 Task: Find connections with filter location Salon-de-Provence with filter topic #linkedincoachwith filter profile language Spanish with filter current company Trimble Inc. with filter school FEROZE GANDHI INSTITUTE OF ENGG AND TECHNOLOGY , RAEBARELI with filter industry Engineering Services with filter service category Nonprofit Consulting with filter keywords title Women's Shelter Jobs
Action: Mouse moved to (269, 206)
Screenshot: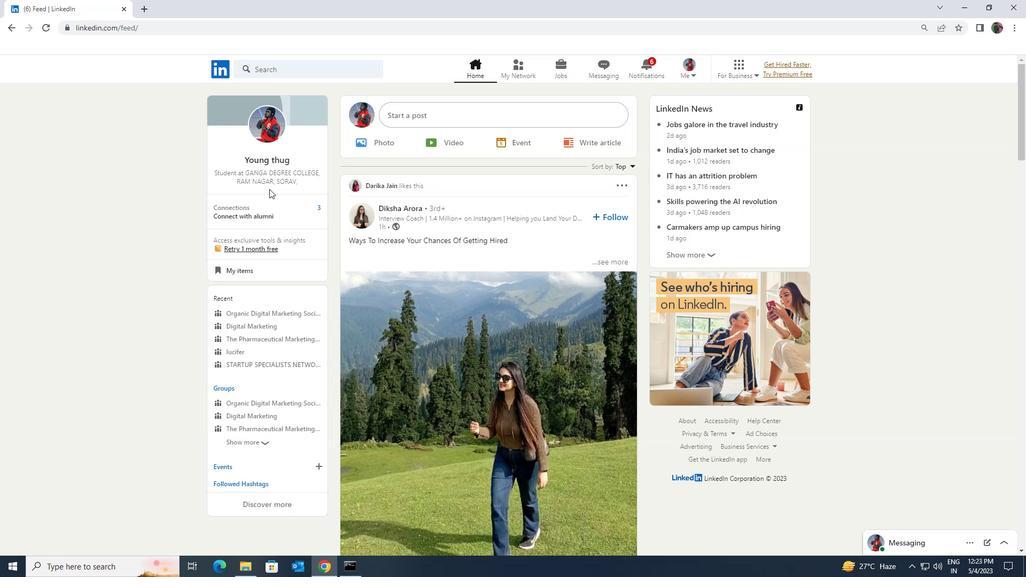 
Action: Mouse pressed left at (269, 206)
Screenshot: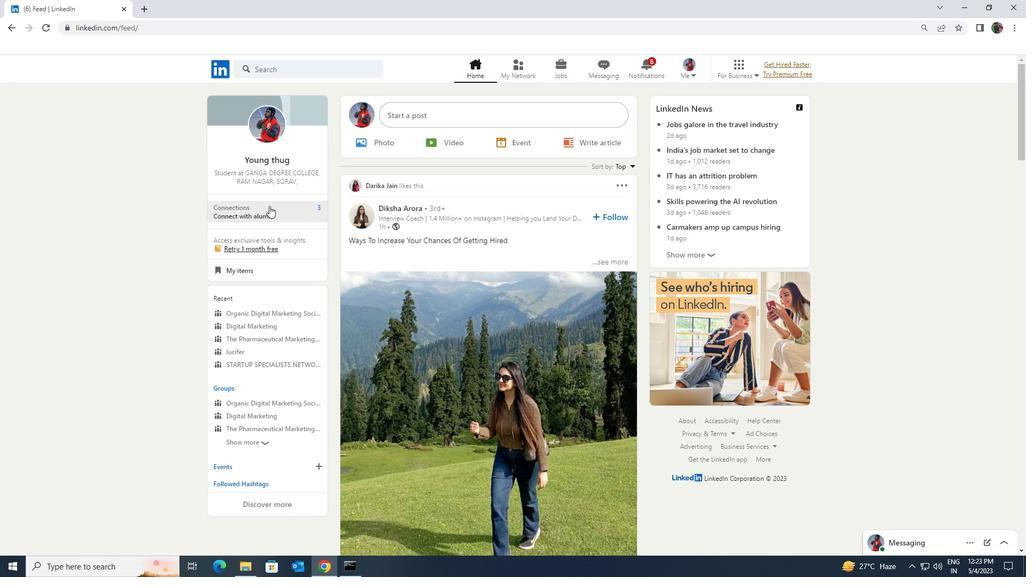 
Action: Mouse moved to (285, 127)
Screenshot: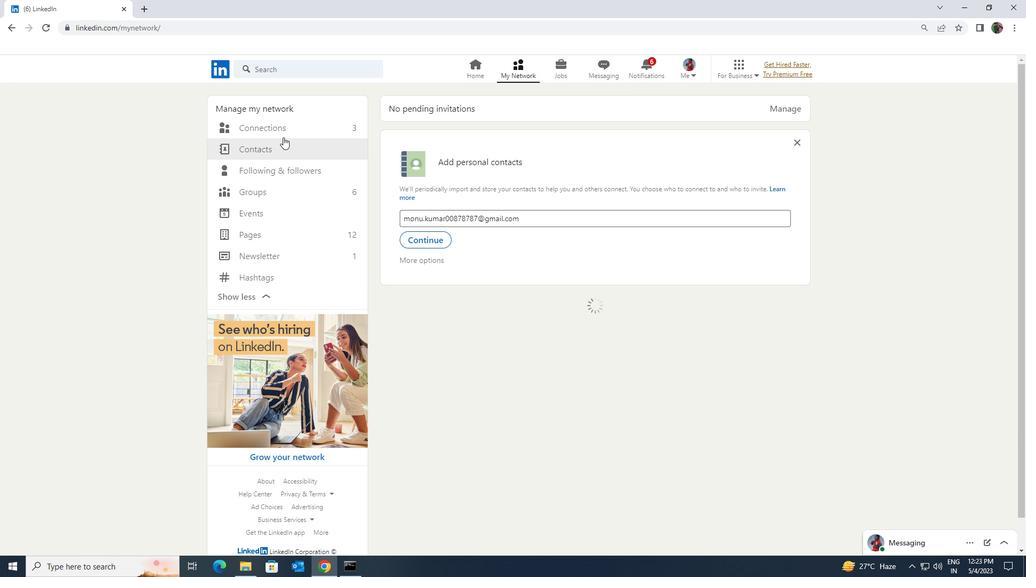
Action: Mouse pressed left at (285, 127)
Screenshot: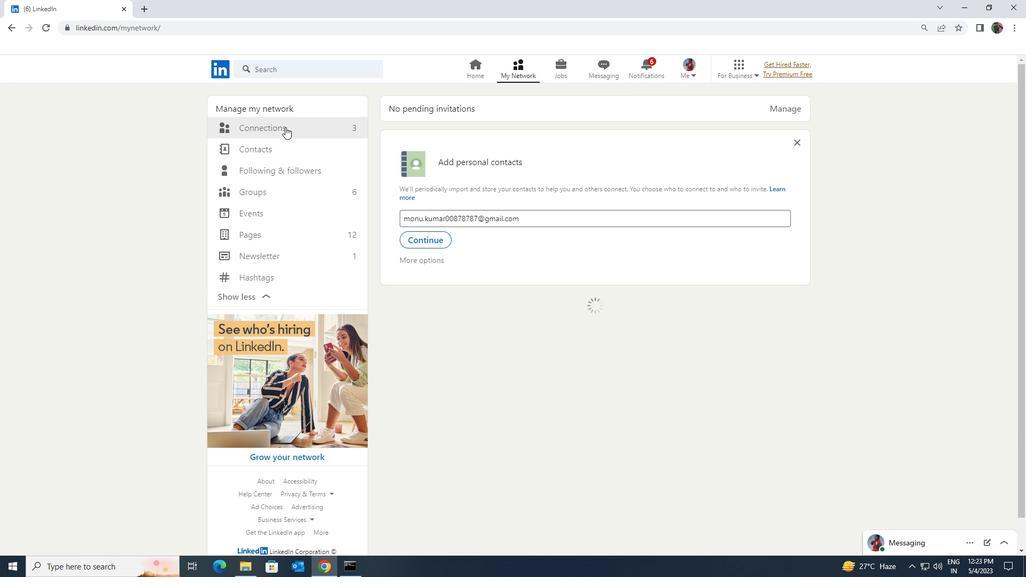 
Action: Mouse moved to (574, 129)
Screenshot: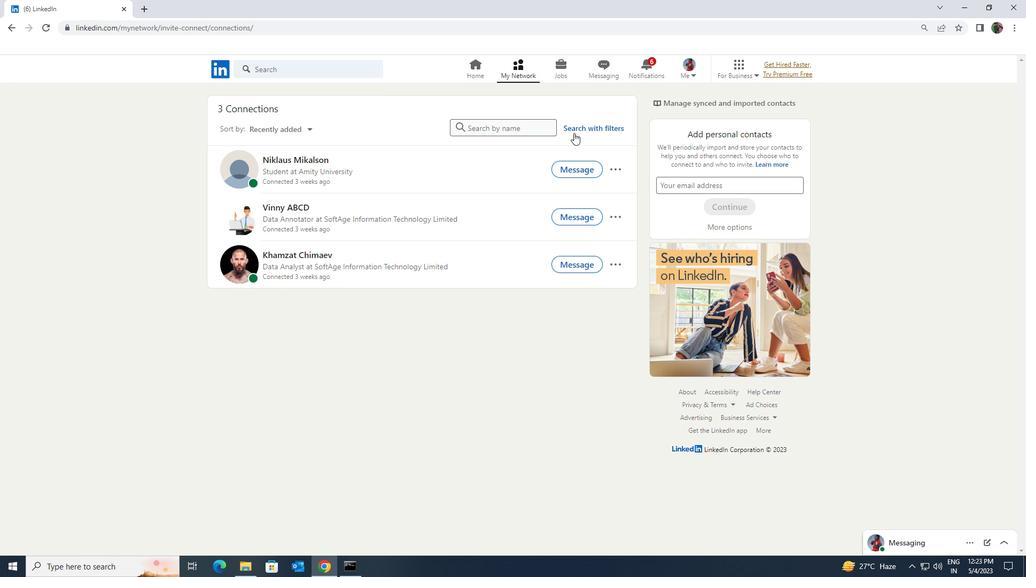 
Action: Mouse pressed left at (574, 129)
Screenshot: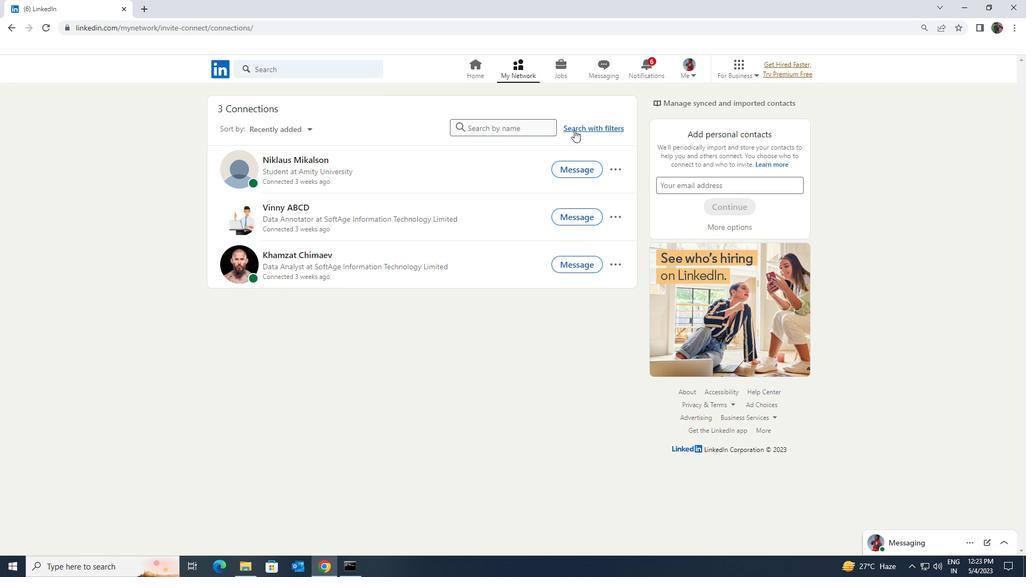 
Action: Mouse moved to (556, 99)
Screenshot: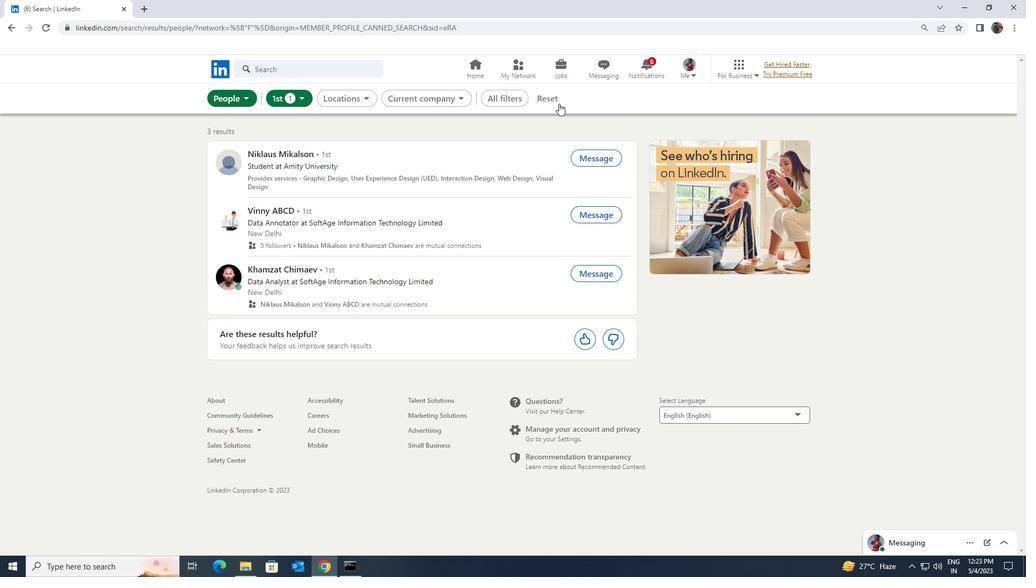 
Action: Mouse pressed left at (556, 99)
Screenshot: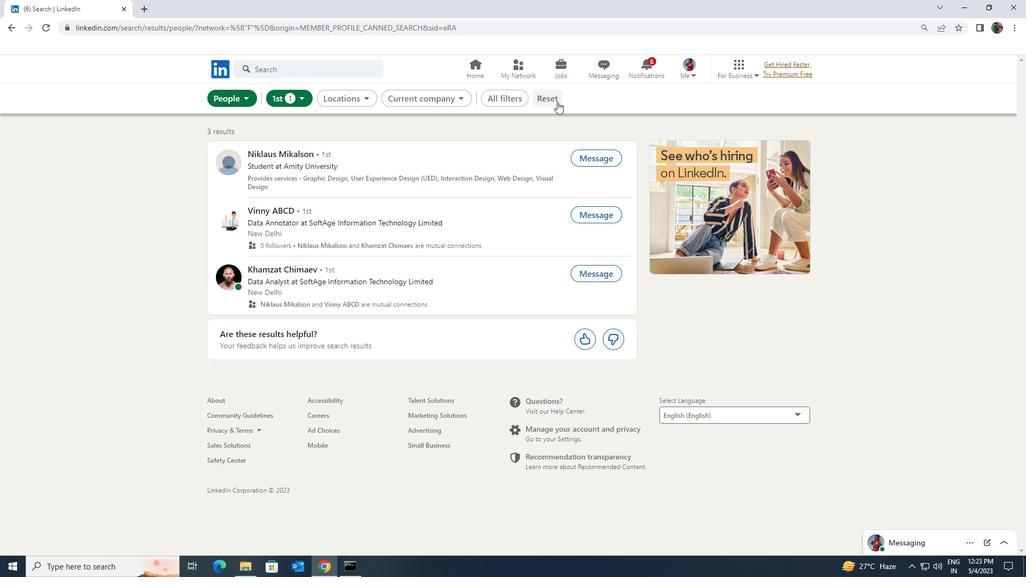 
Action: Mouse moved to (537, 98)
Screenshot: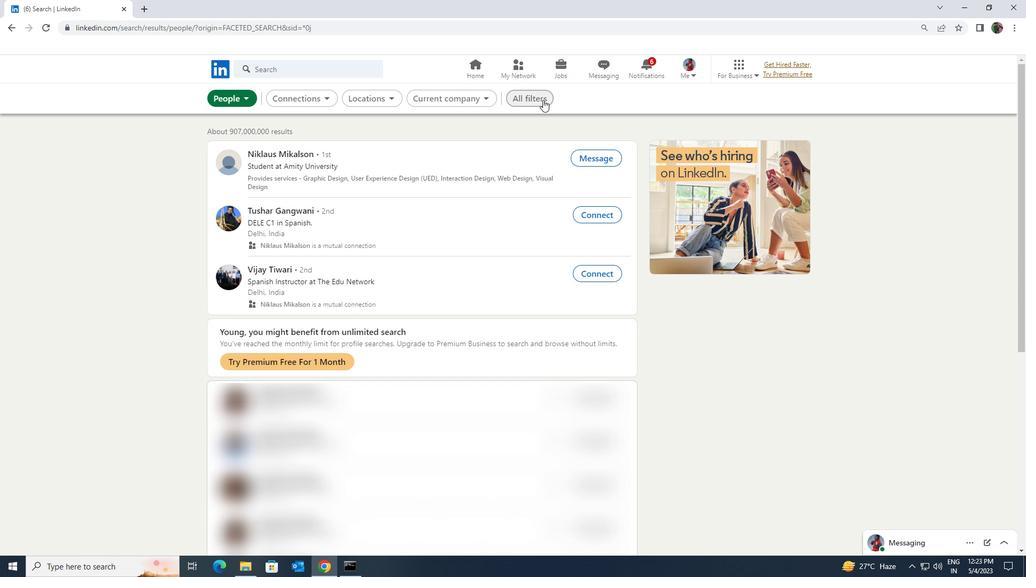 
Action: Mouse pressed left at (537, 98)
Screenshot: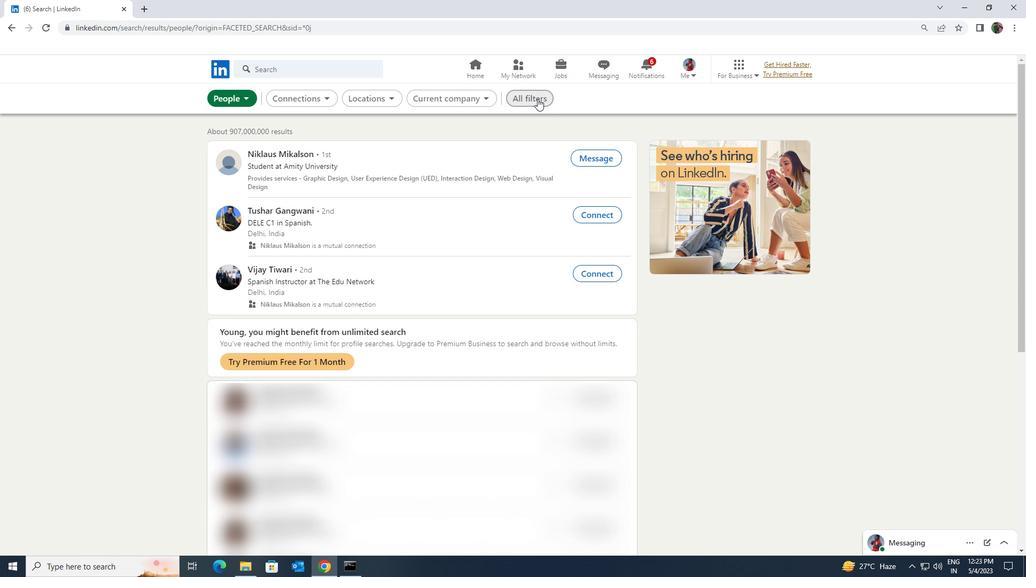 
Action: Mouse moved to (915, 419)
Screenshot: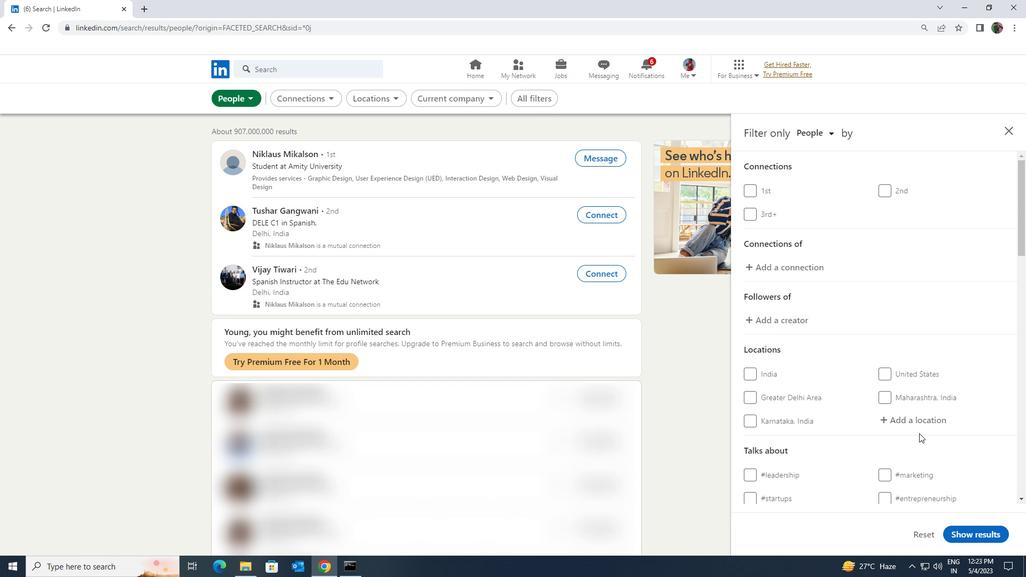 
Action: Mouse pressed left at (915, 419)
Screenshot: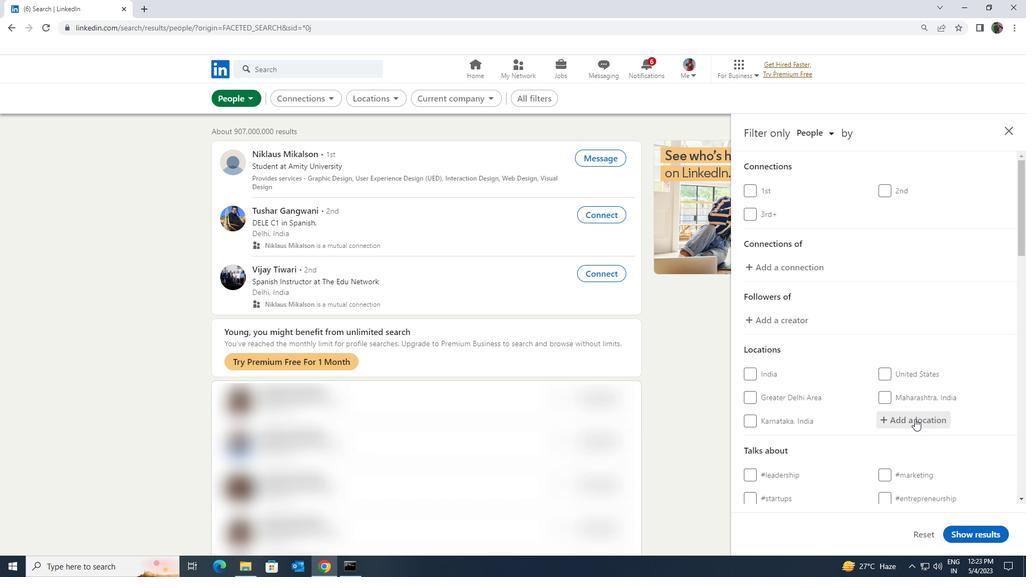 
Action: Key pressed <Key.shift><Key.shift><Key.shift><Key.shift>SALON<Key.space><Key.shift>DE
Screenshot: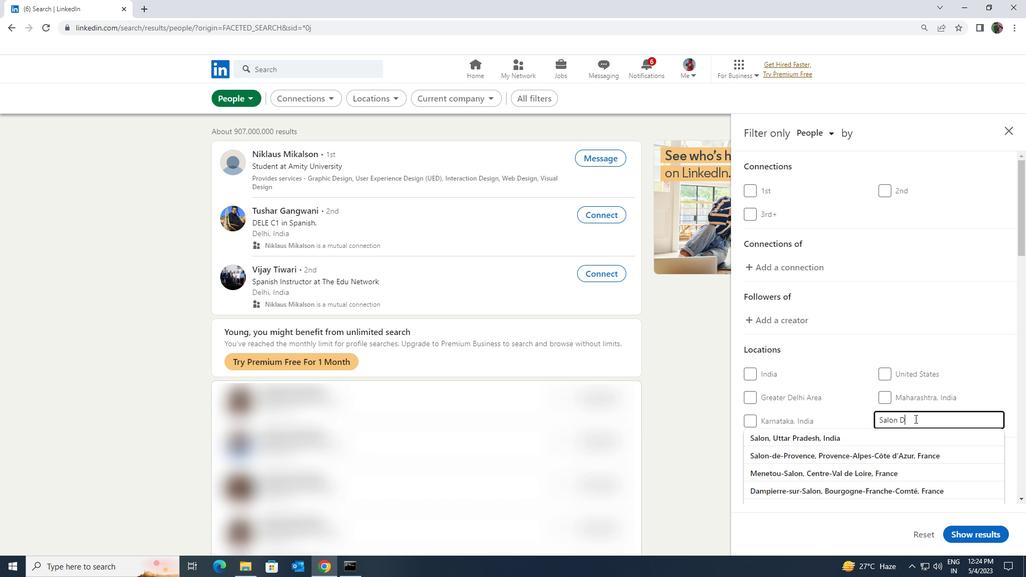 
Action: Mouse moved to (921, 432)
Screenshot: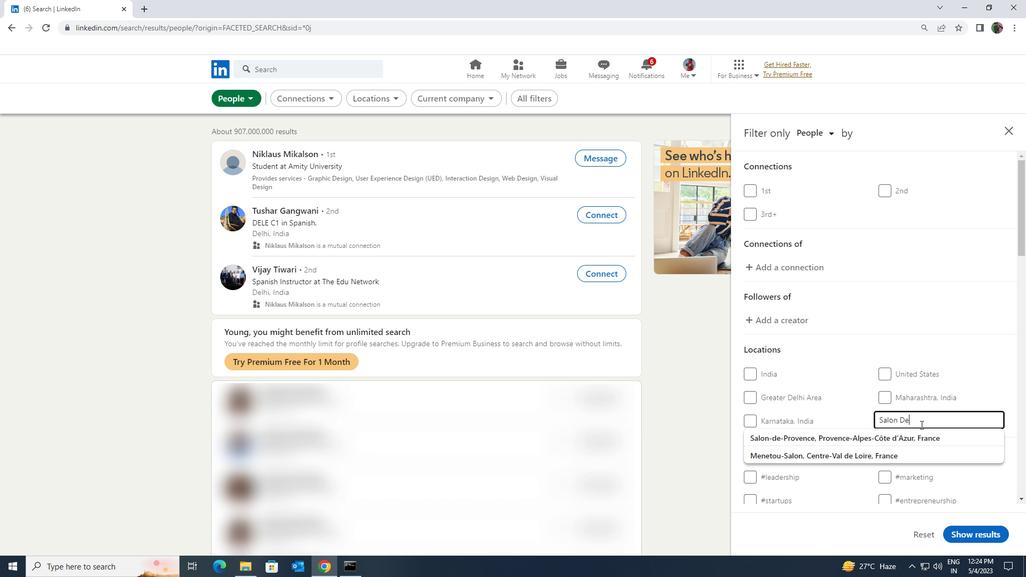 
Action: Mouse pressed left at (921, 432)
Screenshot: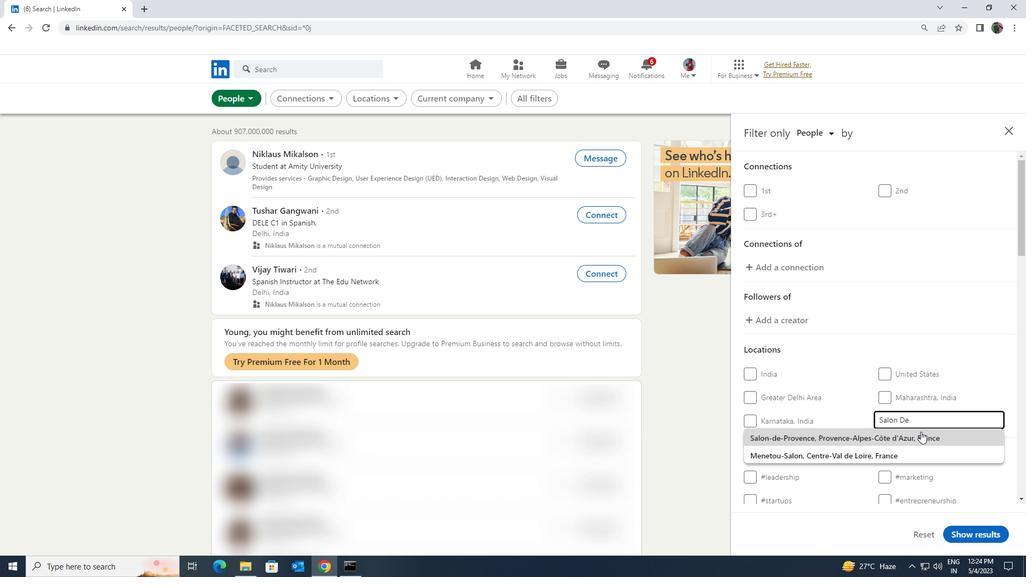 
Action: Mouse scrolled (921, 431) with delta (0, 0)
Screenshot: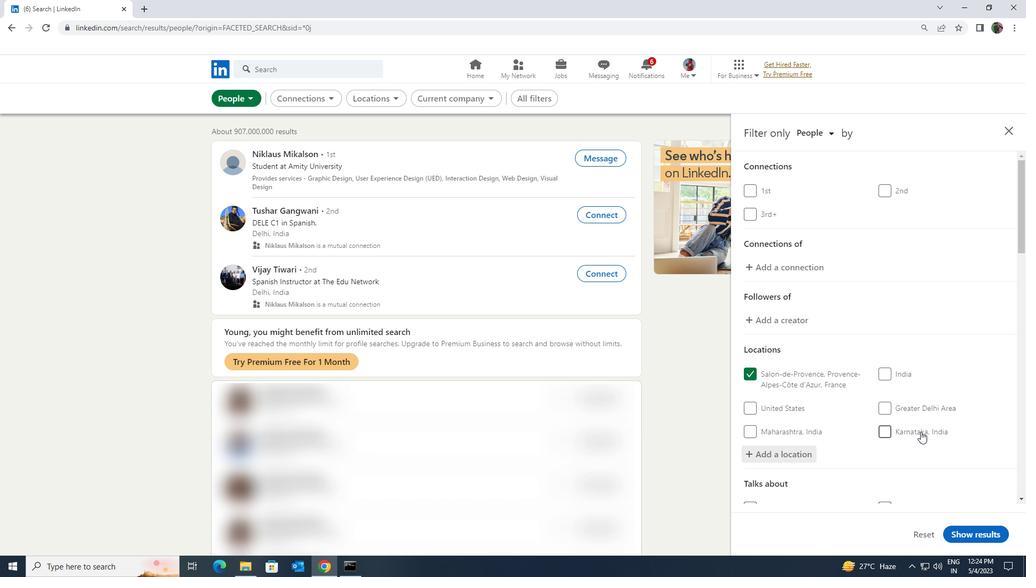 
Action: Mouse scrolled (921, 431) with delta (0, 0)
Screenshot: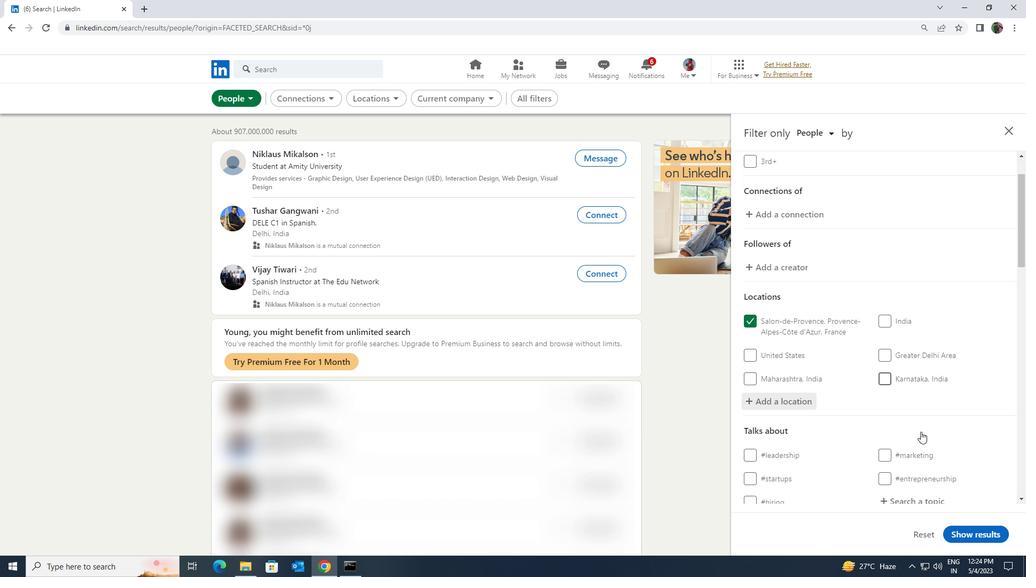 
Action: Mouse moved to (920, 449)
Screenshot: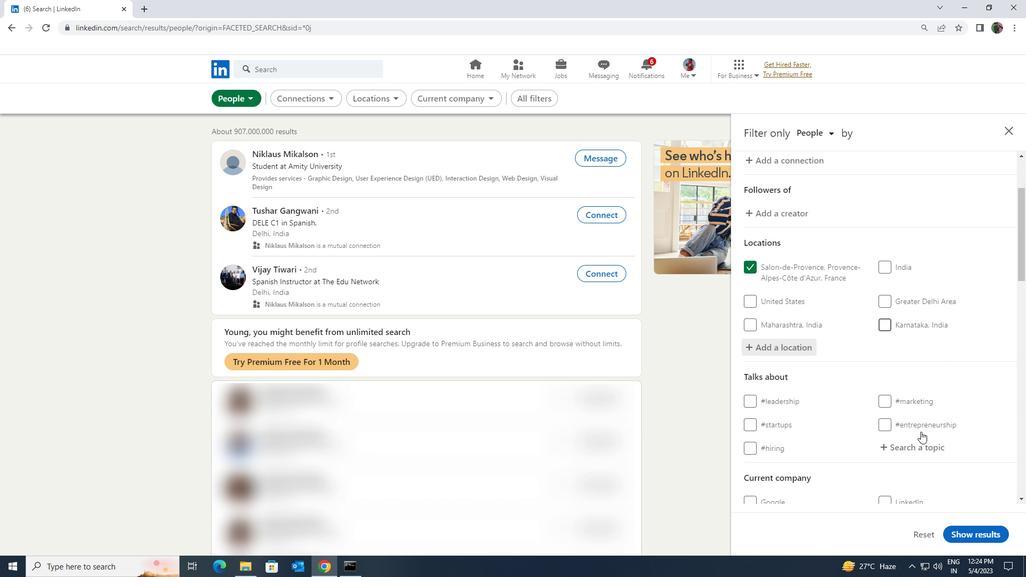 
Action: Mouse pressed left at (920, 449)
Screenshot: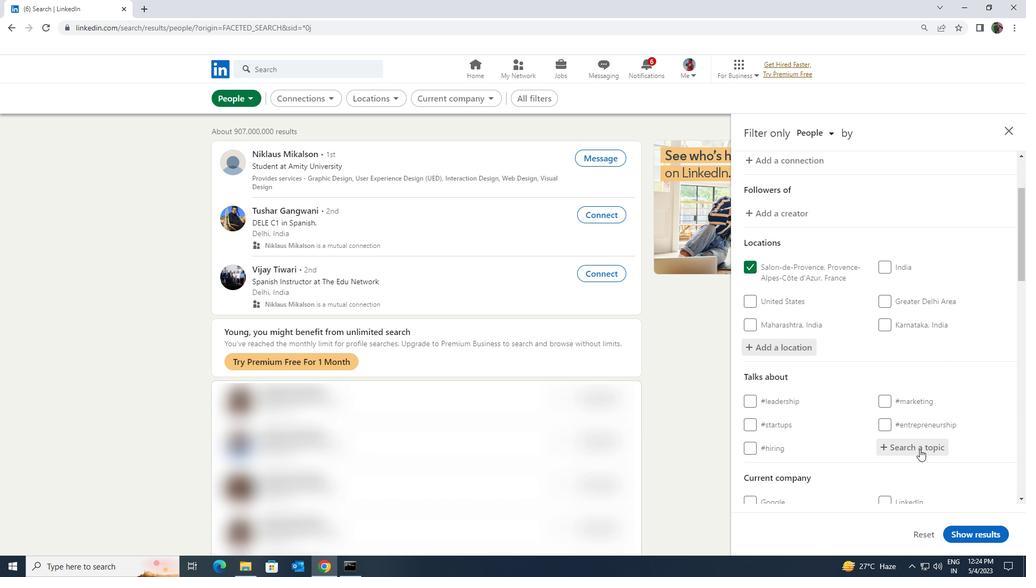 
Action: Mouse moved to (915, 452)
Screenshot: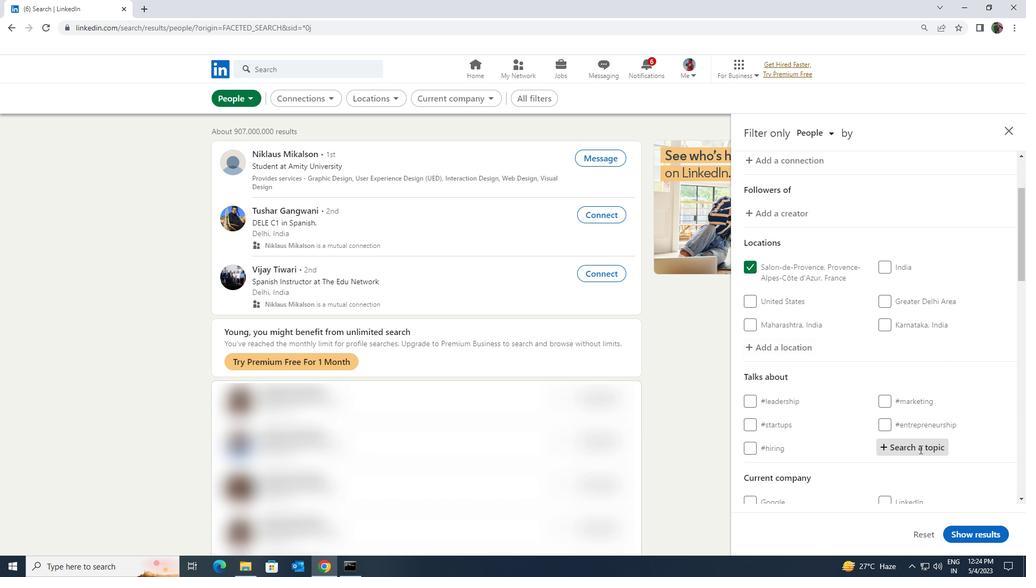 
Action: Key pressed <Key.shift><Key.shift>LINKEDINCOAC
Screenshot: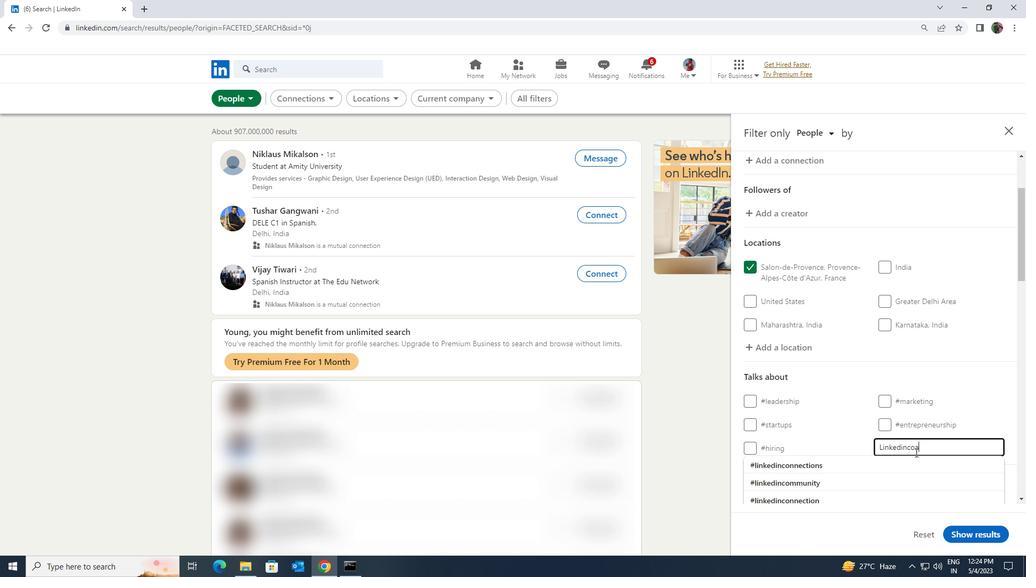 
Action: Mouse moved to (914, 457)
Screenshot: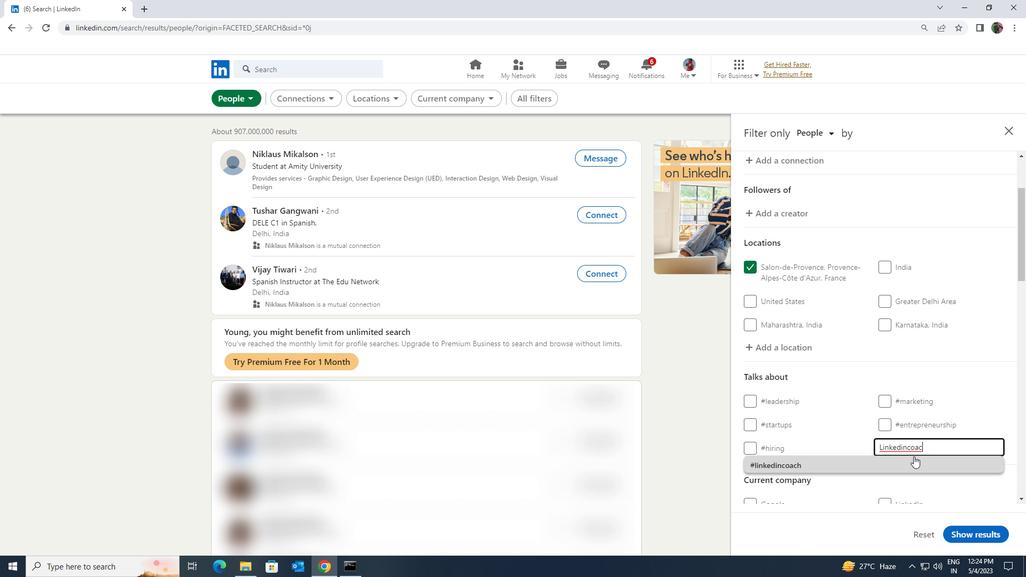 
Action: Mouse pressed left at (914, 457)
Screenshot: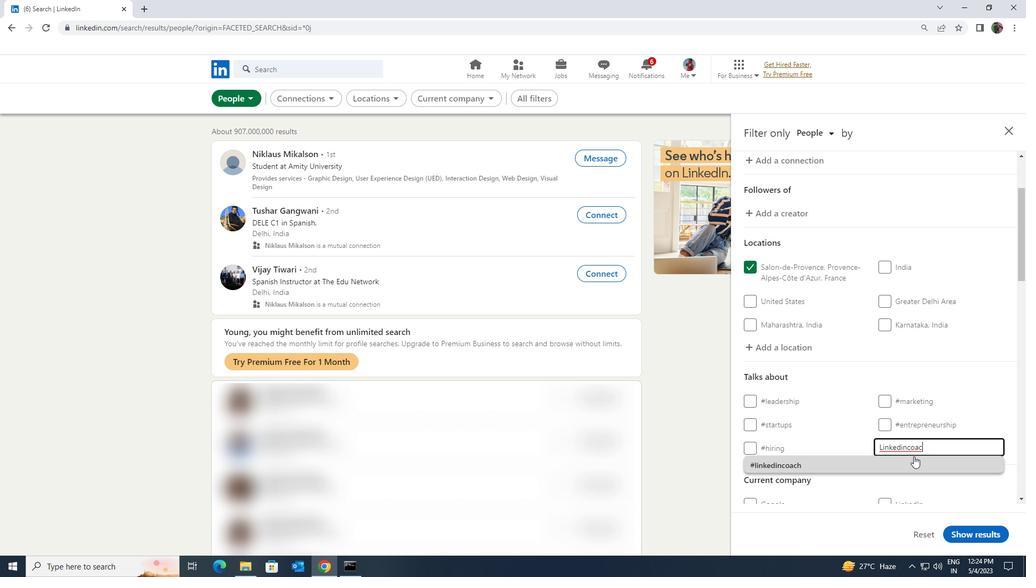 
Action: Mouse scrolled (914, 457) with delta (0, 0)
Screenshot: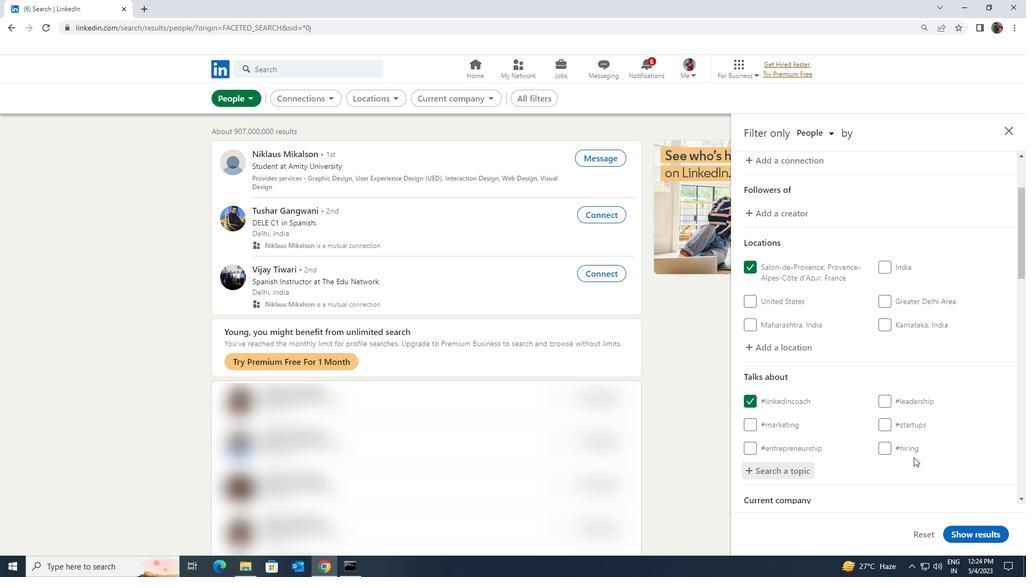 
Action: Mouse moved to (911, 457)
Screenshot: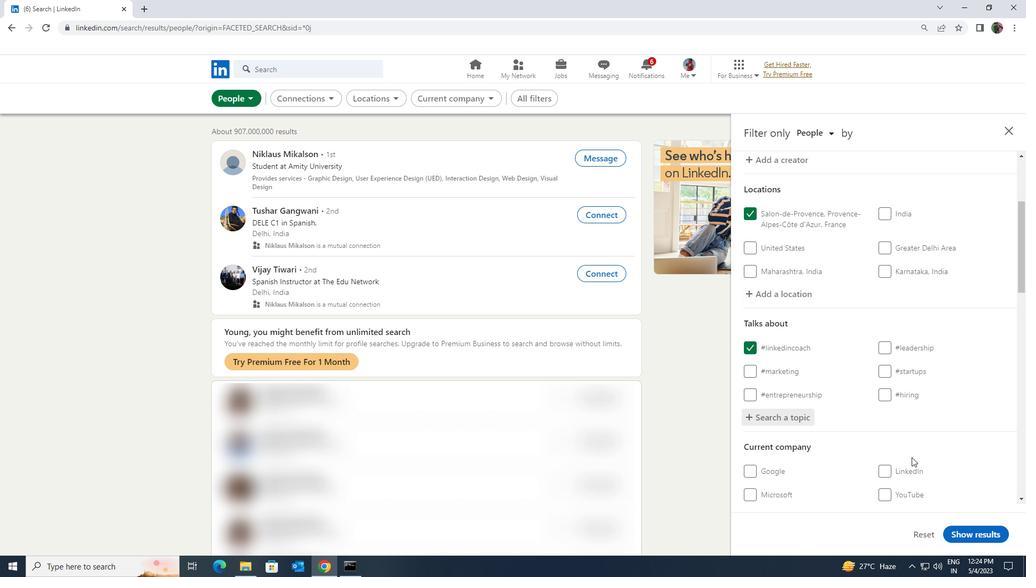 
Action: Mouse scrolled (911, 457) with delta (0, 0)
Screenshot: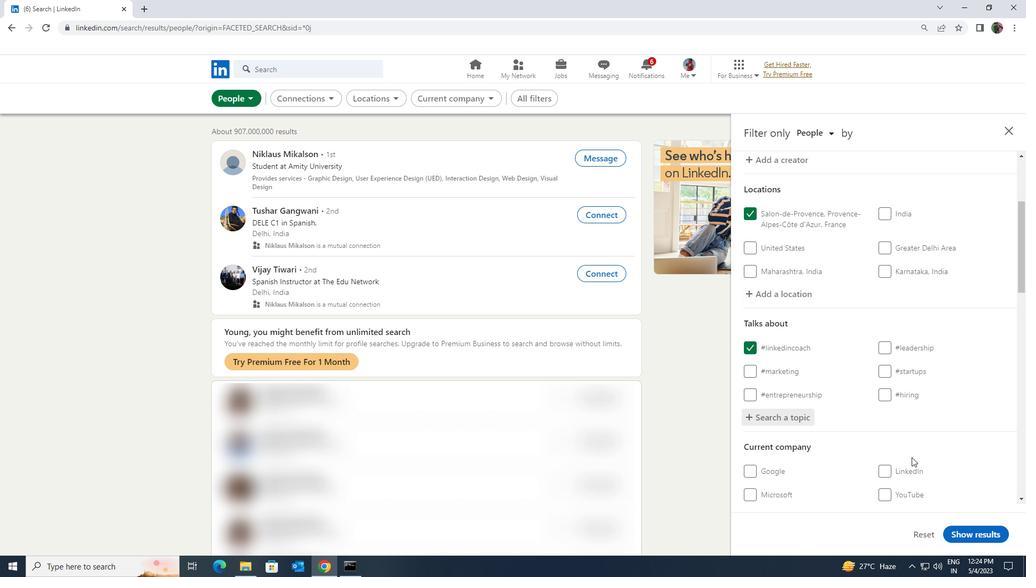 
Action: Mouse moved to (909, 458)
Screenshot: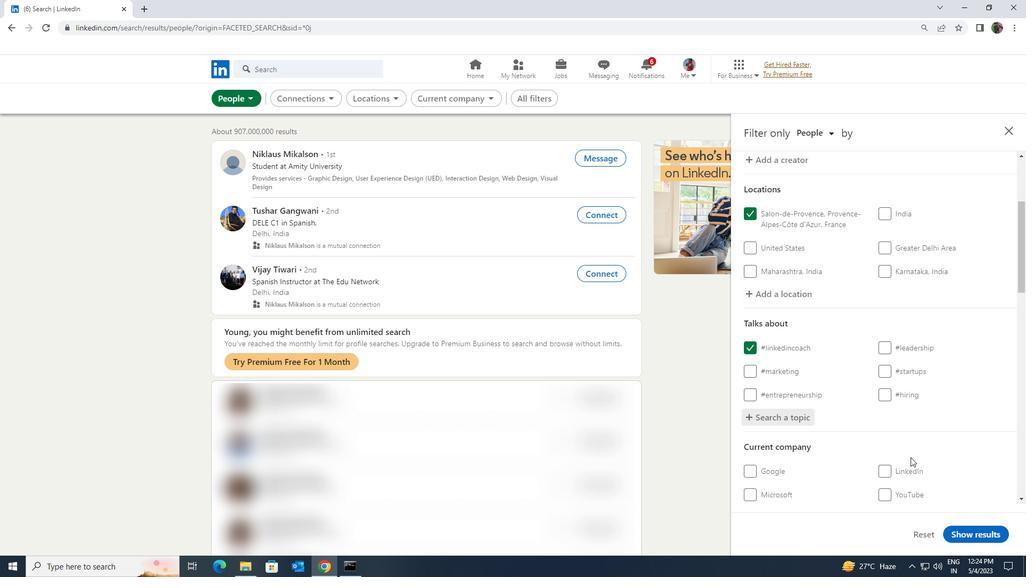 
Action: Mouse scrolled (909, 458) with delta (0, 0)
Screenshot: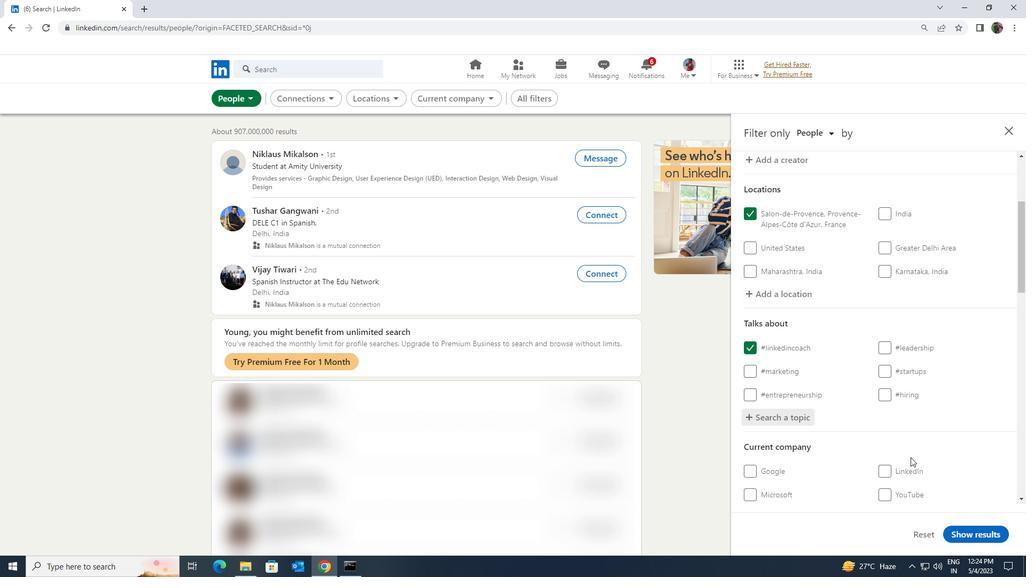 
Action: Mouse moved to (908, 460)
Screenshot: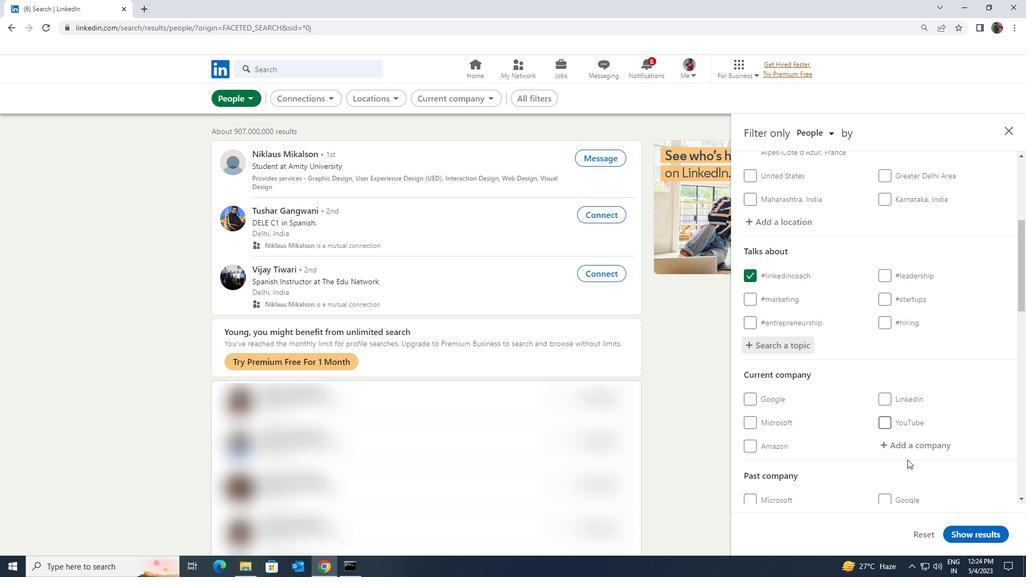 
Action: Mouse scrolled (908, 459) with delta (0, 0)
Screenshot: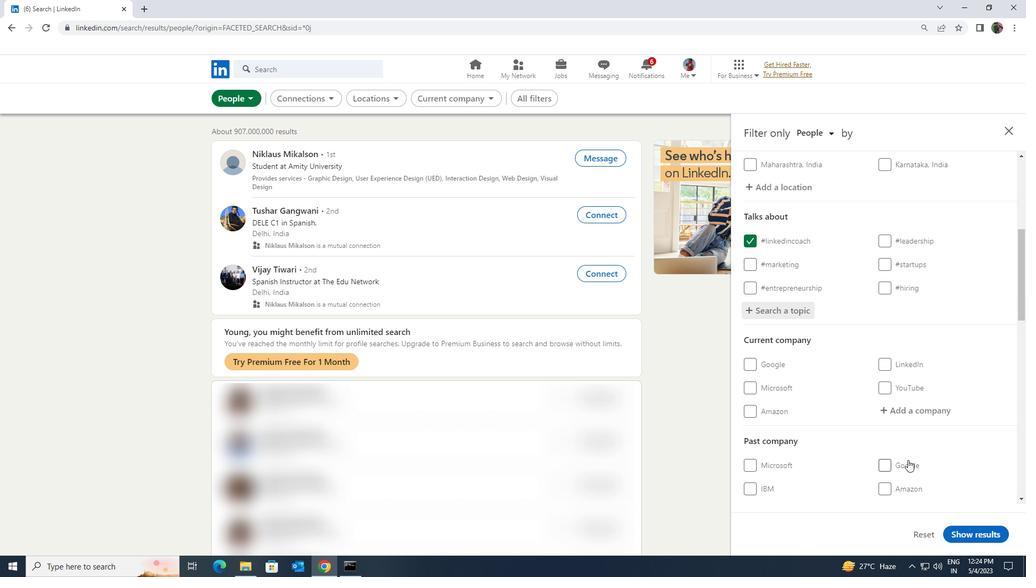 
Action: Mouse scrolled (908, 459) with delta (0, 0)
Screenshot: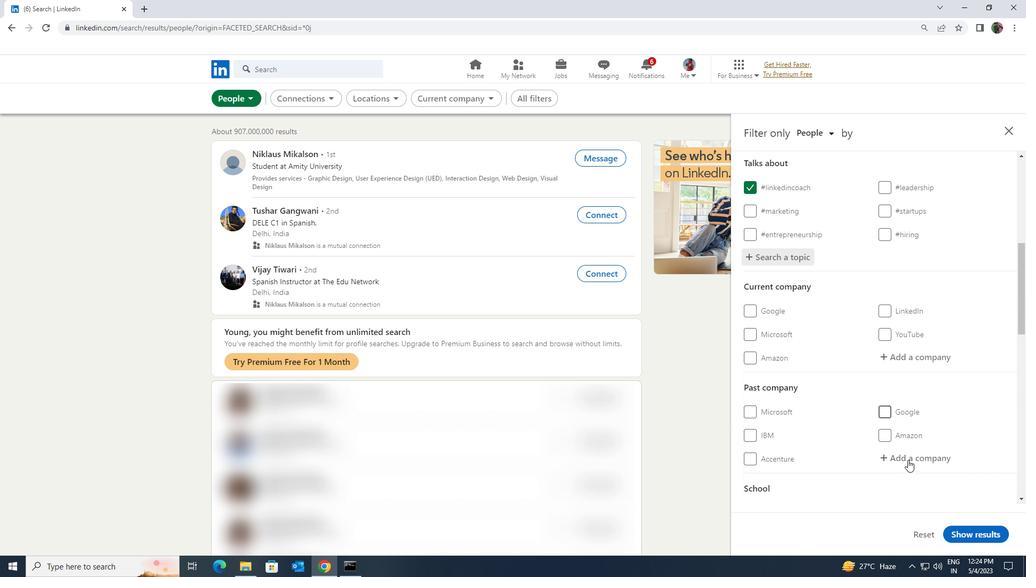 
Action: Mouse scrolled (908, 459) with delta (0, 0)
Screenshot: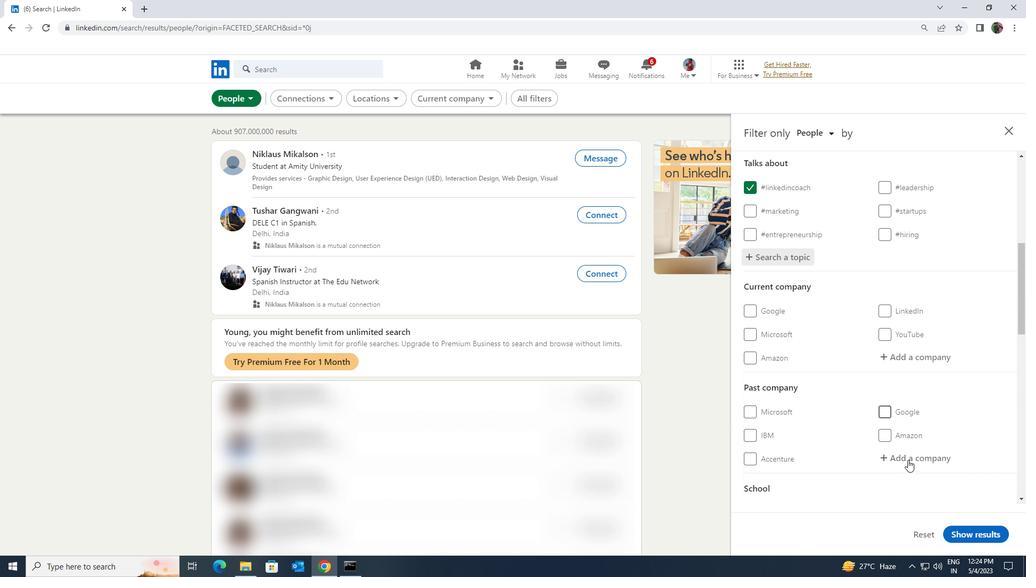 
Action: Mouse scrolled (908, 459) with delta (0, 0)
Screenshot: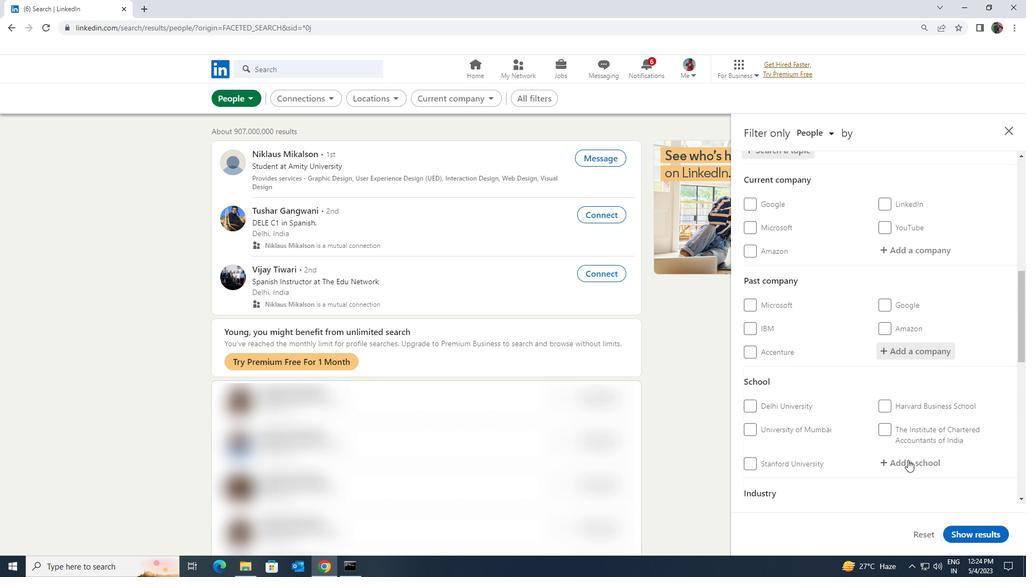 
Action: Mouse scrolled (908, 459) with delta (0, 0)
Screenshot: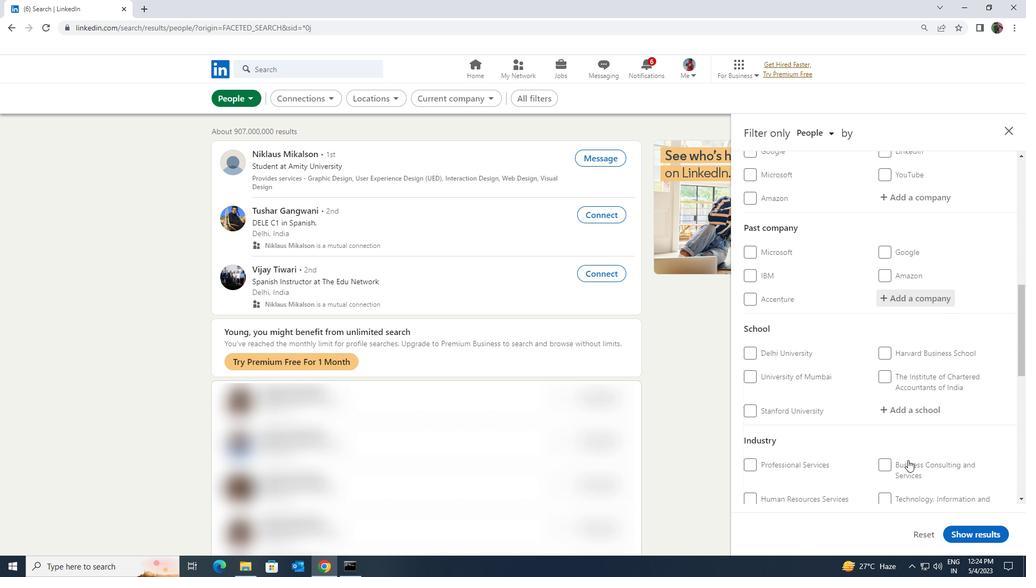 
Action: Mouse scrolled (908, 459) with delta (0, 0)
Screenshot: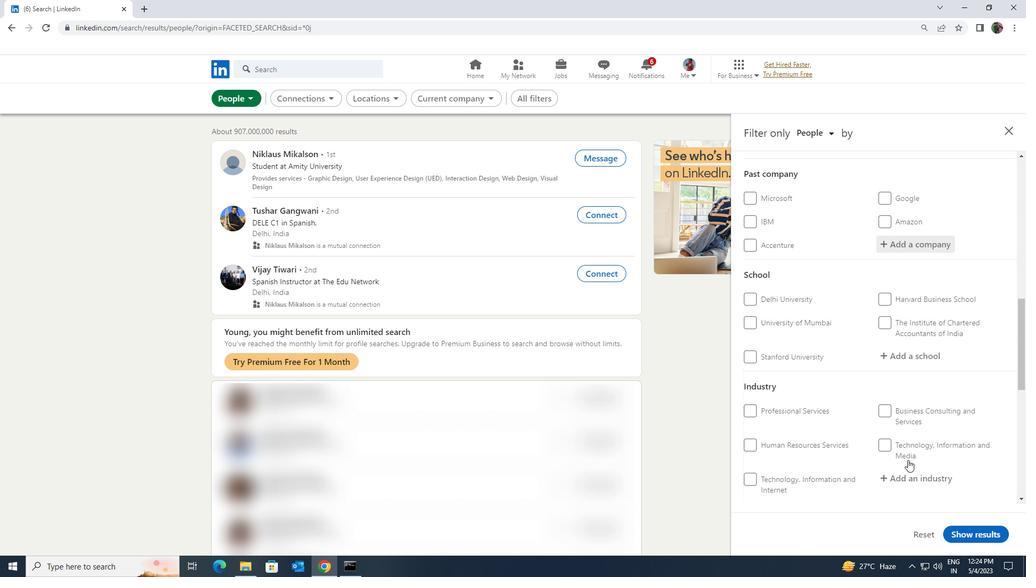 
Action: Mouse scrolled (908, 459) with delta (0, 0)
Screenshot: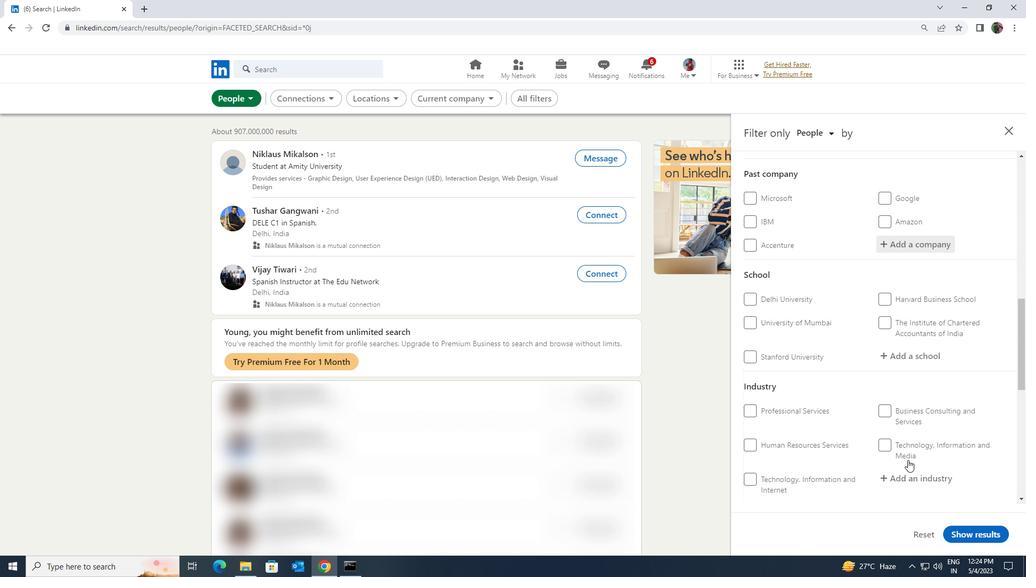 
Action: Mouse scrolled (908, 459) with delta (0, 0)
Screenshot: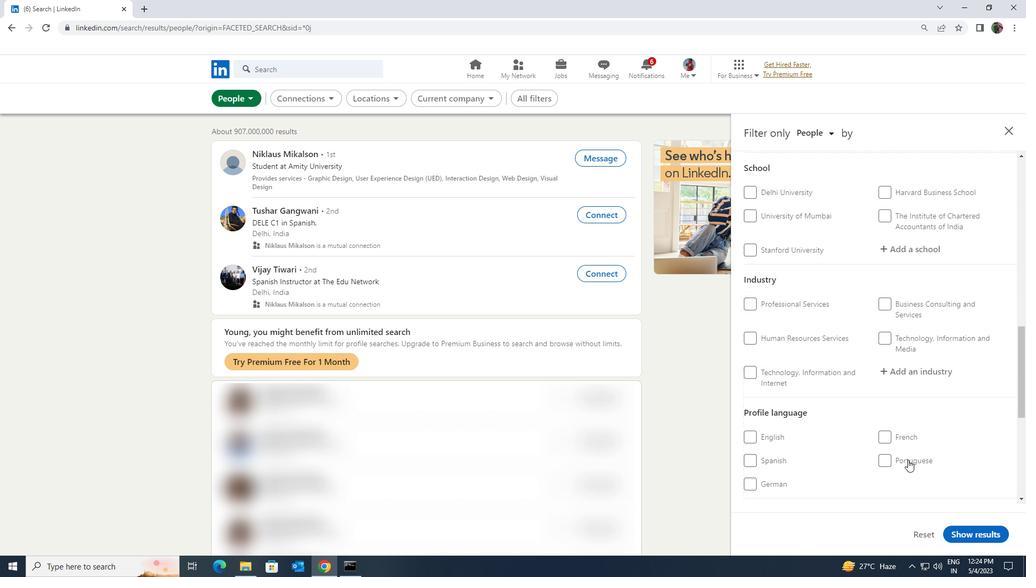 
Action: Mouse moved to (758, 409)
Screenshot: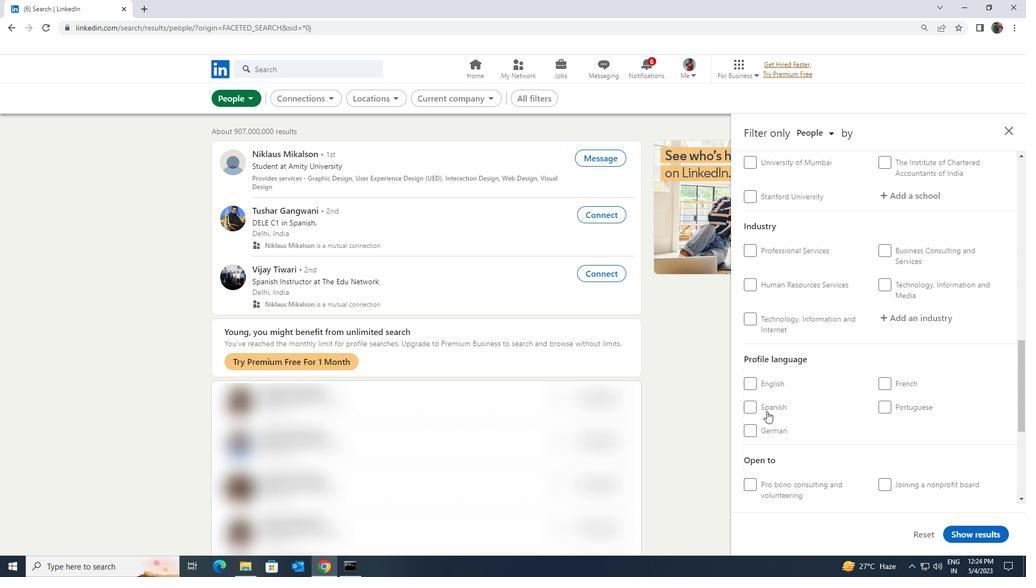 
Action: Mouse pressed left at (758, 409)
Screenshot: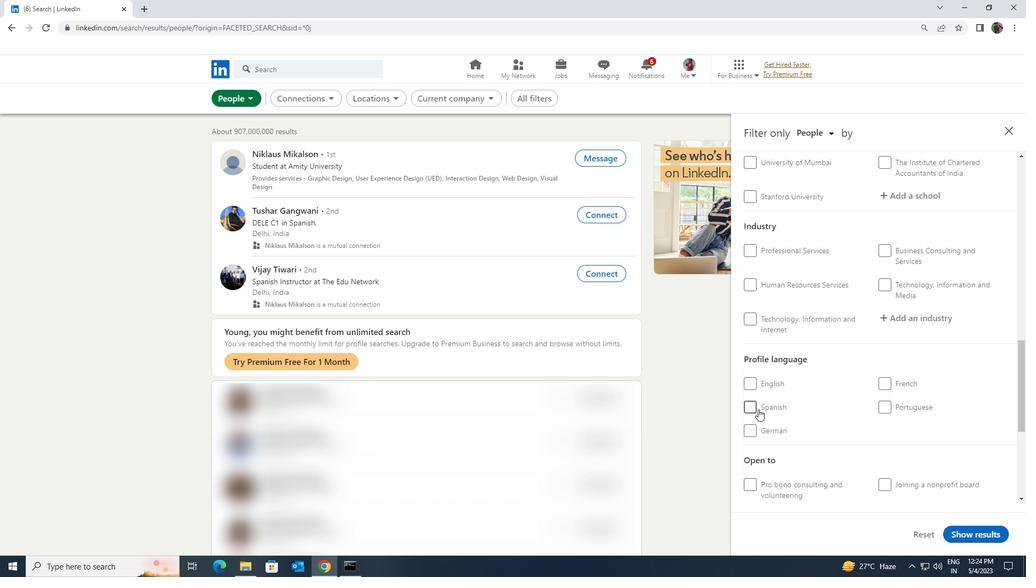 
Action: Mouse moved to (828, 418)
Screenshot: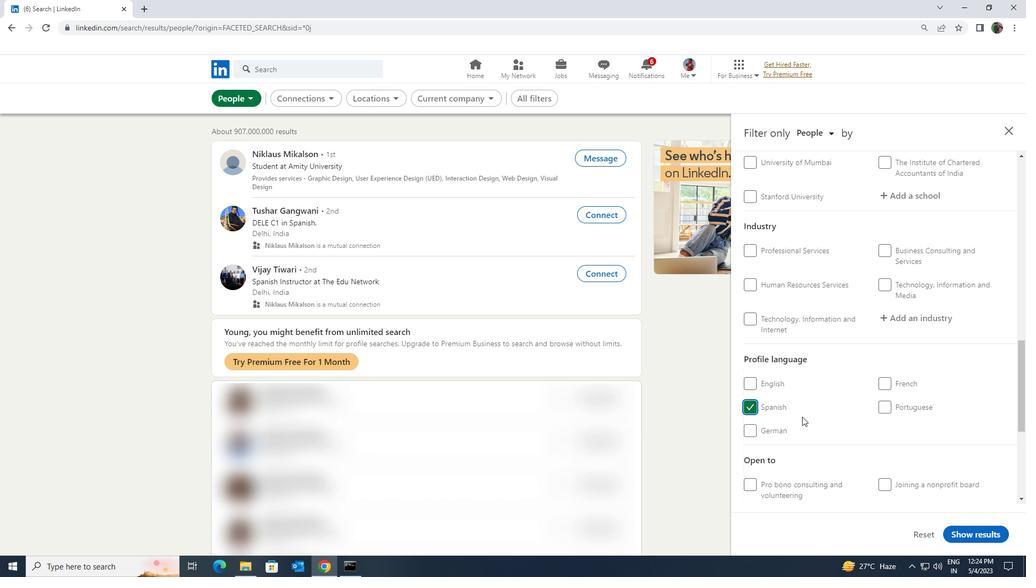 
Action: Mouse scrolled (828, 418) with delta (0, 0)
Screenshot: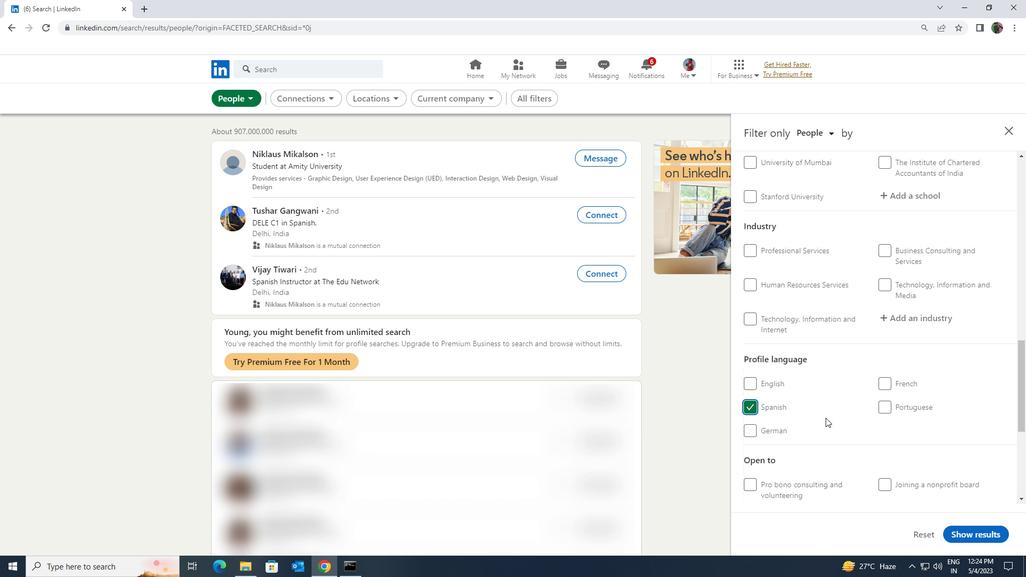 
Action: Mouse scrolled (828, 418) with delta (0, 0)
Screenshot: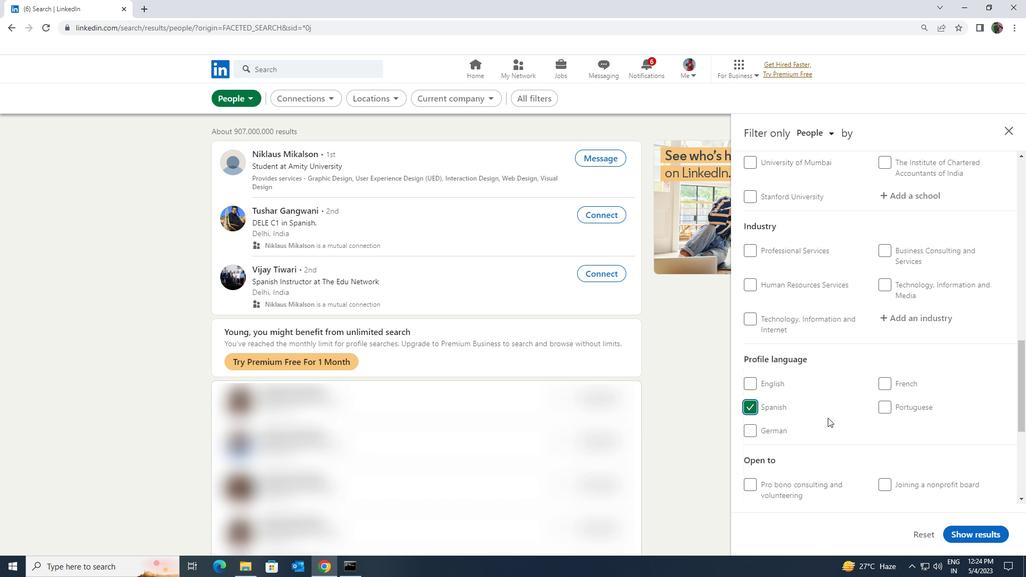 
Action: Mouse scrolled (828, 418) with delta (0, 0)
Screenshot: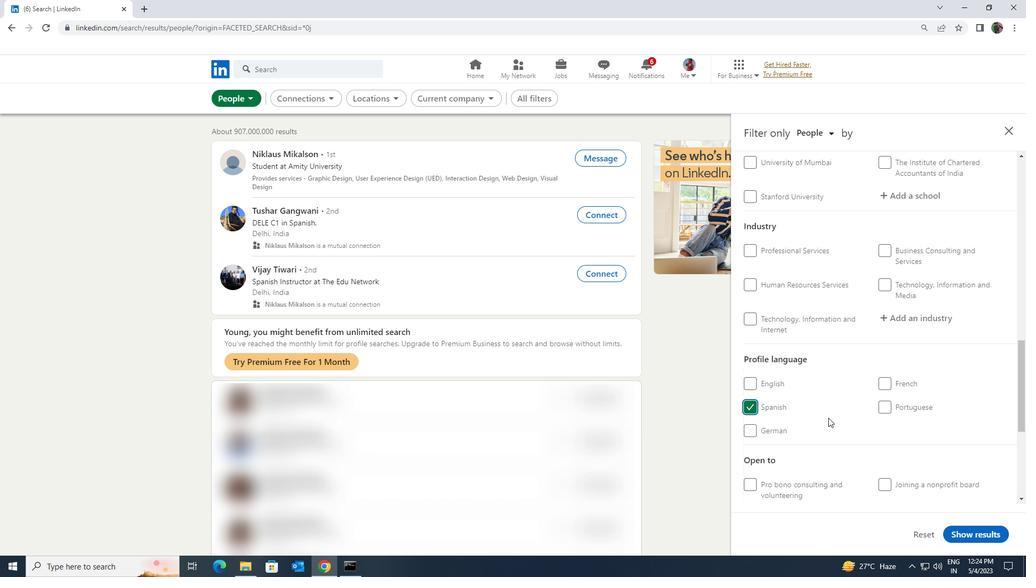 
Action: Mouse moved to (828, 418)
Screenshot: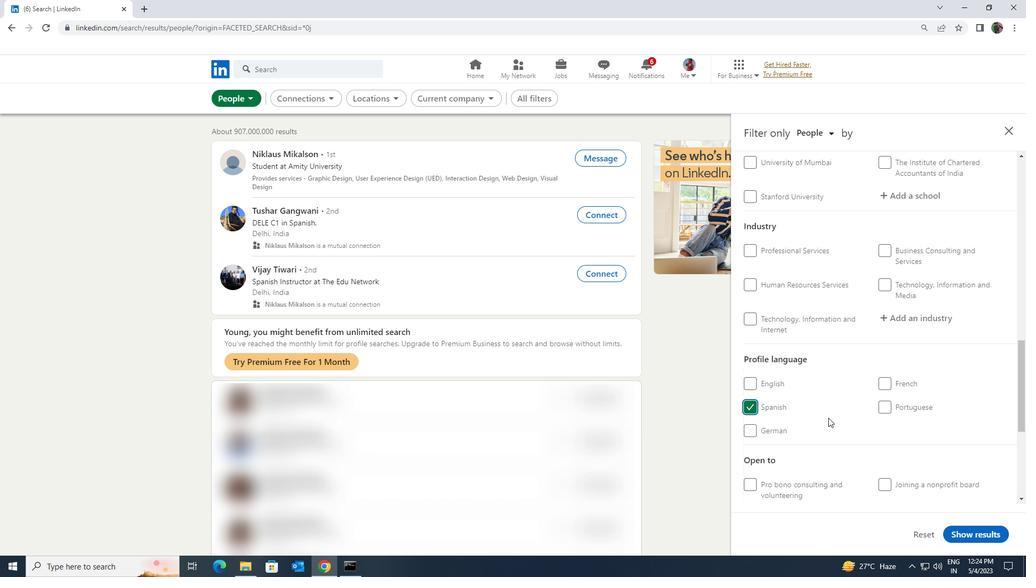 
Action: Mouse scrolled (828, 418) with delta (0, 0)
Screenshot: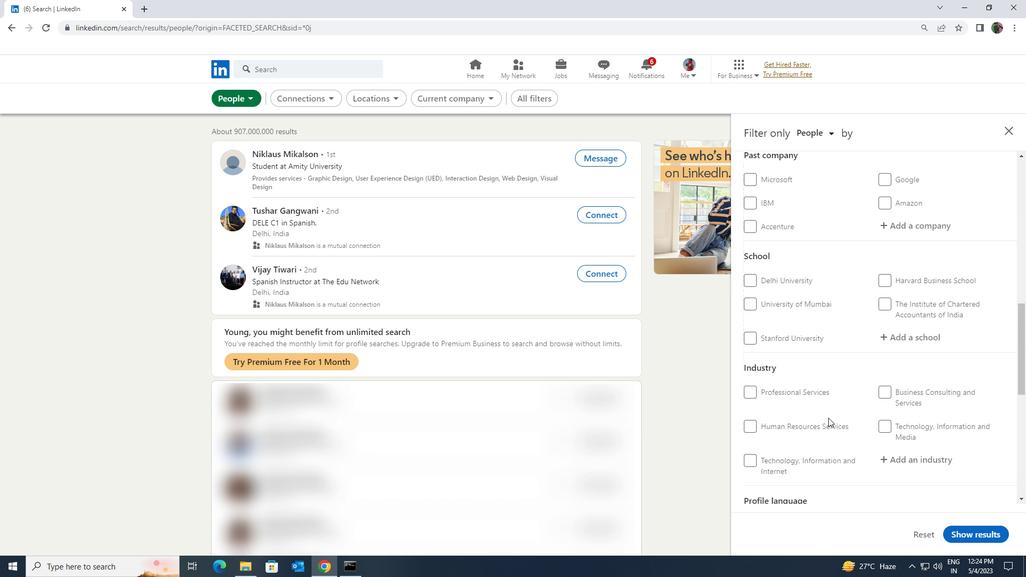 
Action: Mouse scrolled (828, 418) with delta (0, 0)
Screenshot: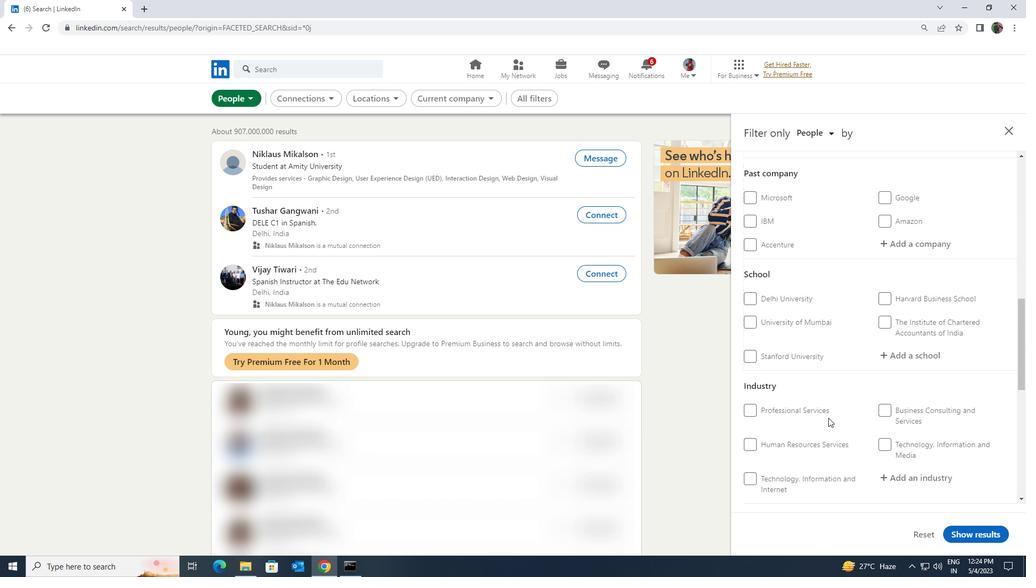 
Action: Mouse moved to (828, 419)
Screenshot: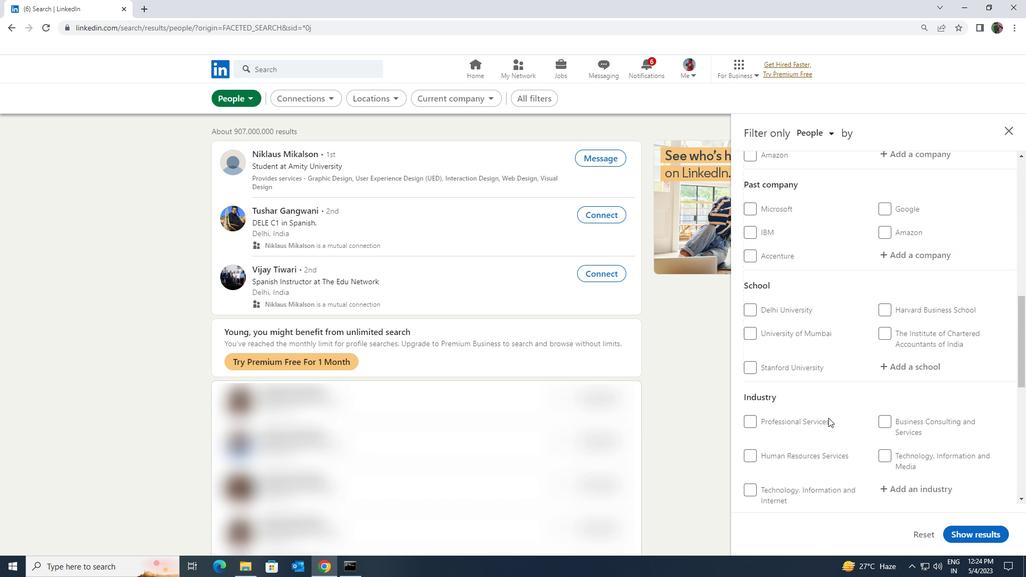 
Action: Mouse scrolled (828, 420) with delta (0, 0)
Screenshot: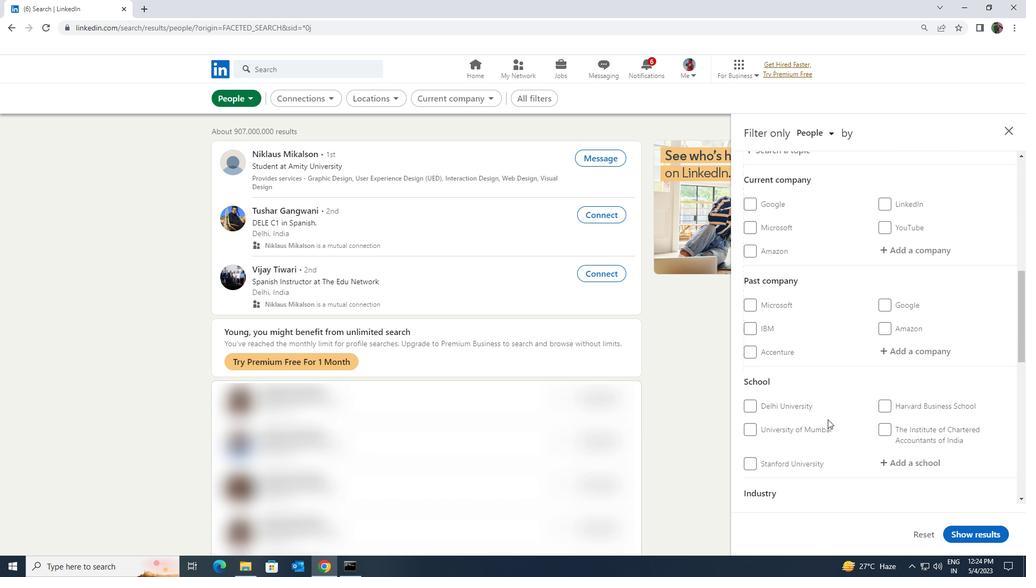 
Action: Mouse moved to (827, 420)
Screenshot: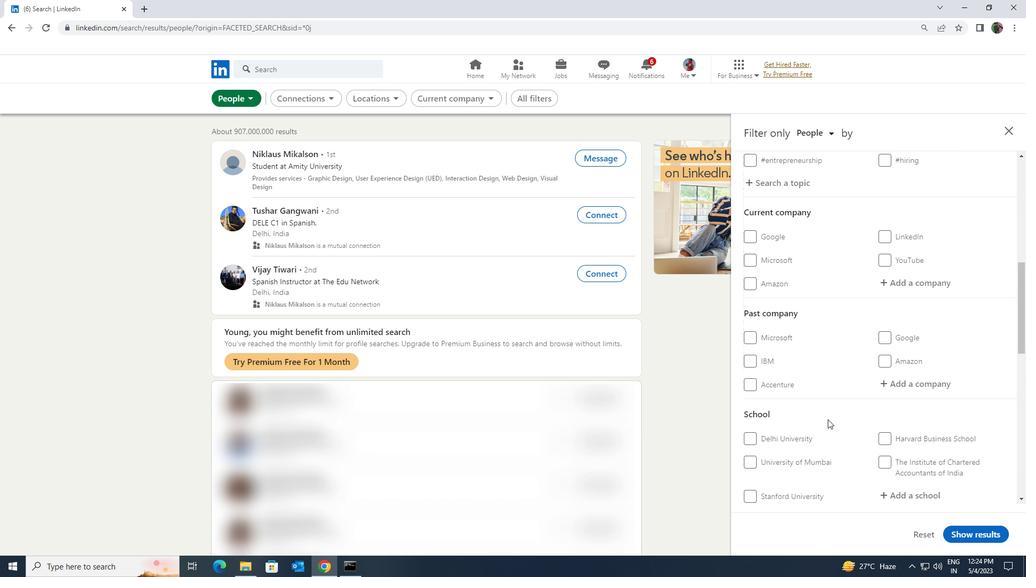 
Action: Mouse scrolled (827, 420) with delta (0, 0)
Screenshot: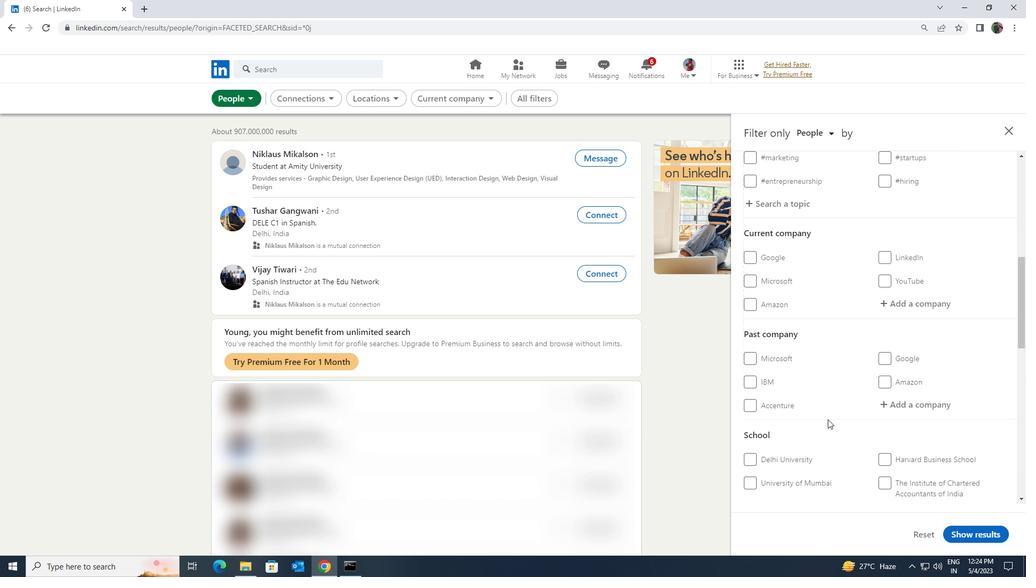 
Action: Mouse scrolled (827, 420) with delta (0, 0)
Screenshot: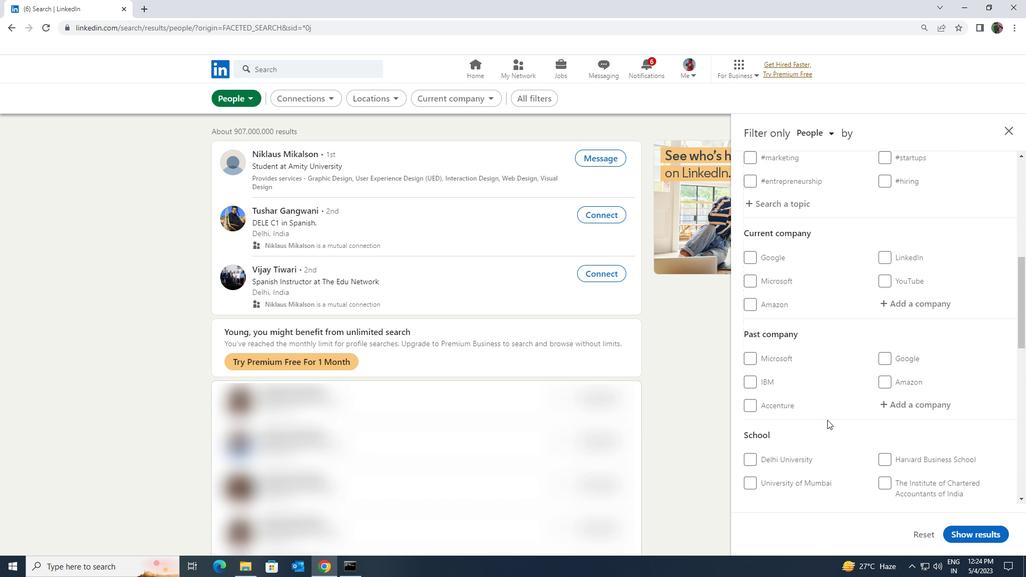 
Action: Mouse moved to (884, 408)
Screenshot: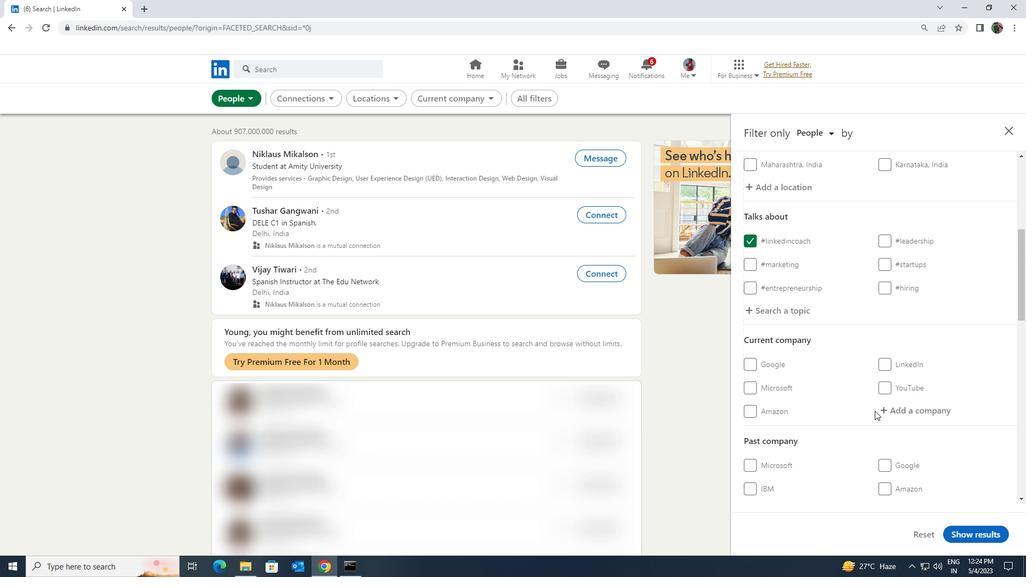 
Action: Mouse pressed left at (884, 408)
Screenshot: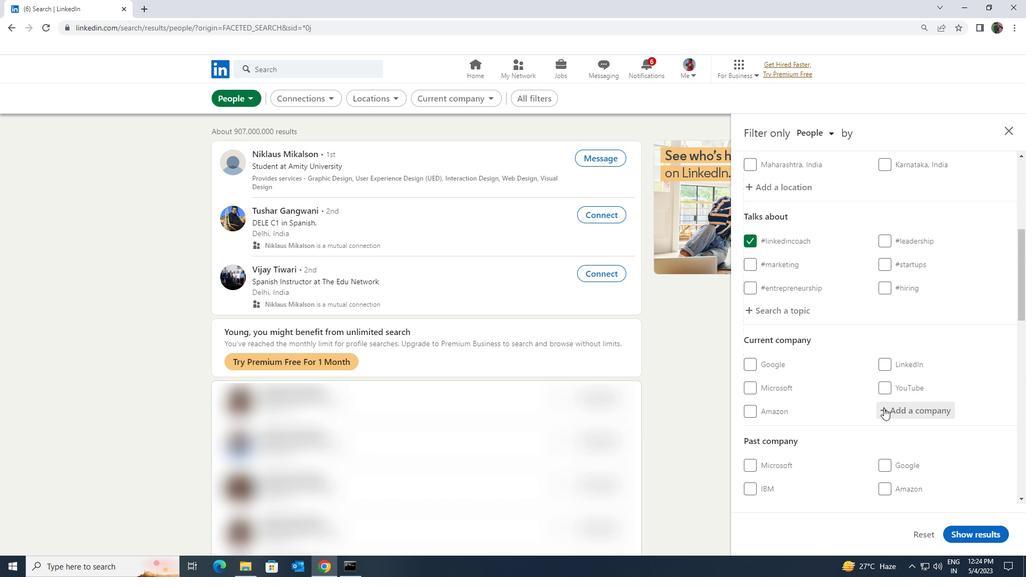 
Action: Key pressed <Key.shift><Key.shift><Key.shift><Key.shift><Key.shift><Key.shift><Key.shift><Key.shift>TRIMBLE<Key.space><Key.shift>INC
Screenshot: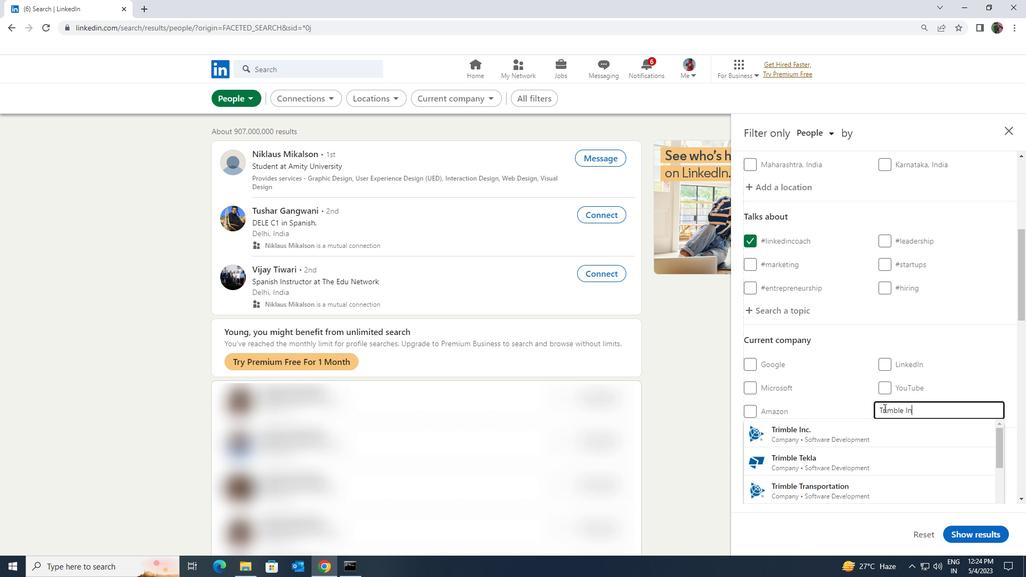 
Action: Mouse moved to (871, 421)
Screenshot: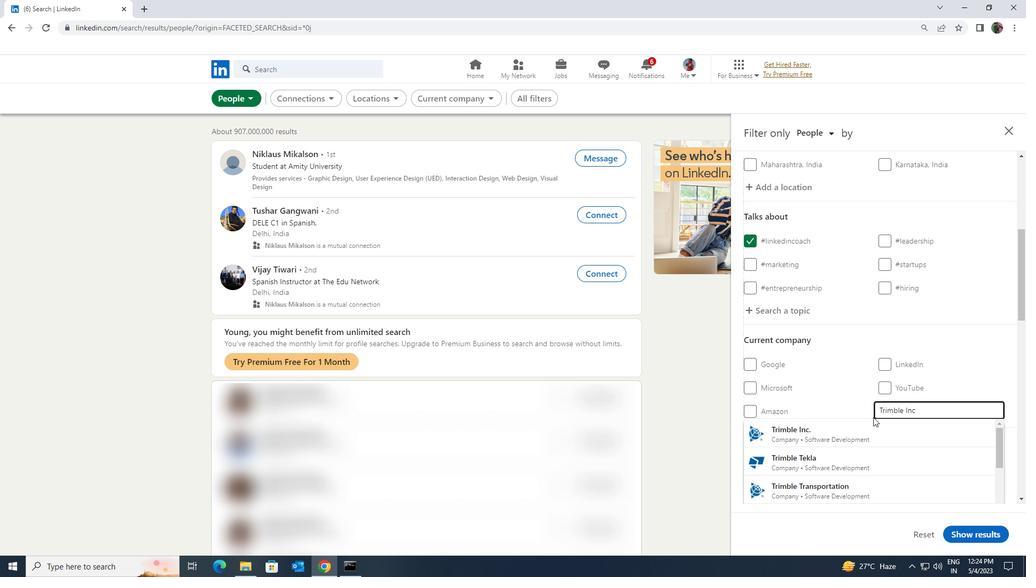 
Action: Mouse pressed left at (871, 421)
Screenshot: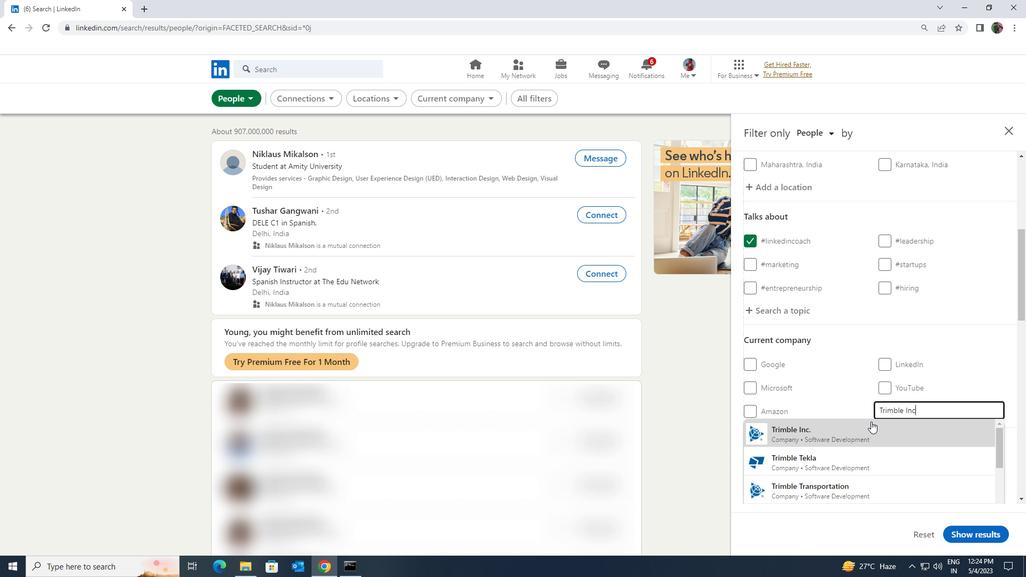
Action: Mouse scrolled (871, 421) with delta (0, 0)
Screenshot: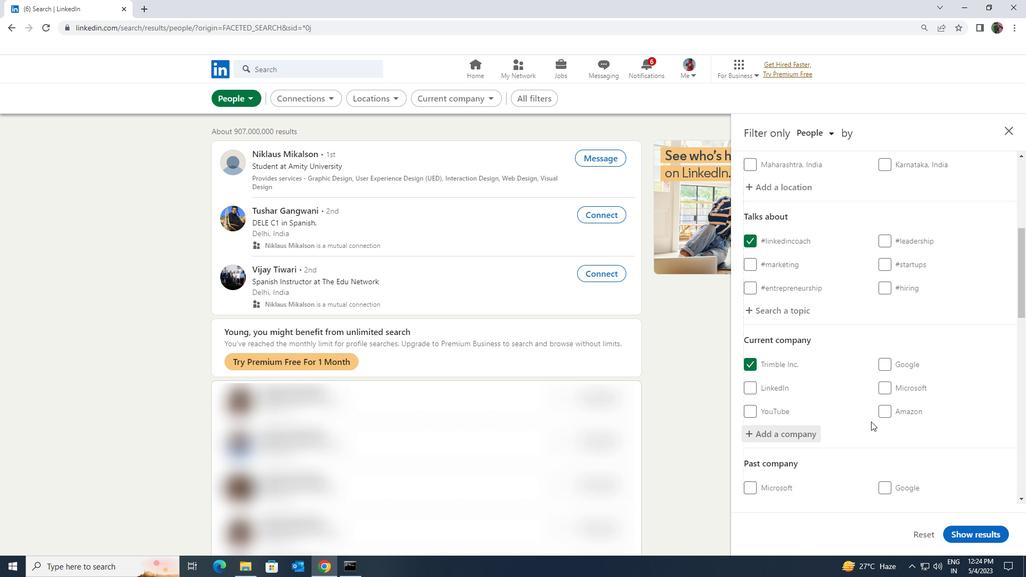 
Action: Mouse scrolled (871, 421) with delta (0, 0)
Screenshot: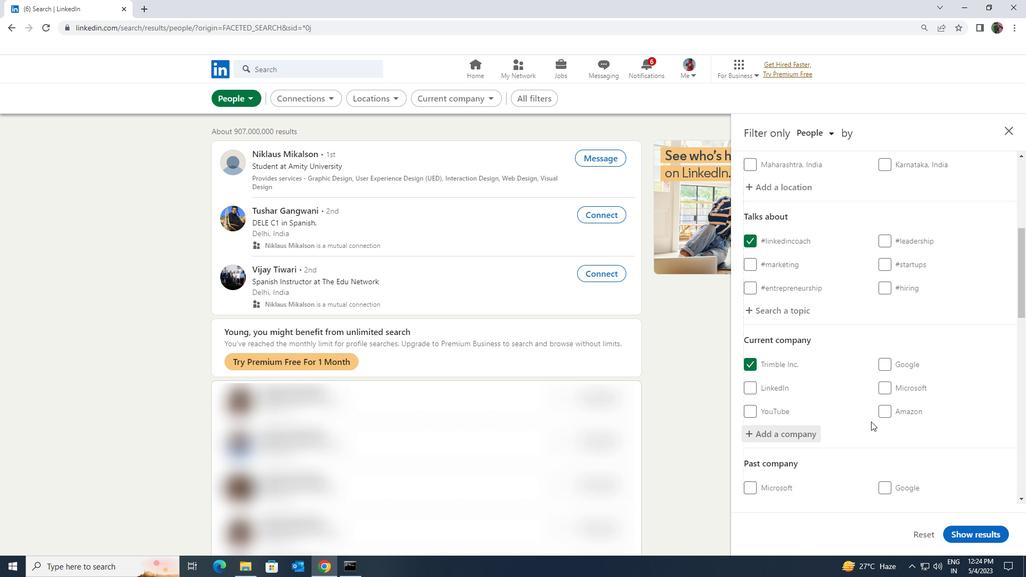 
Action: Mouse moved to (871, 417)
Screenshot: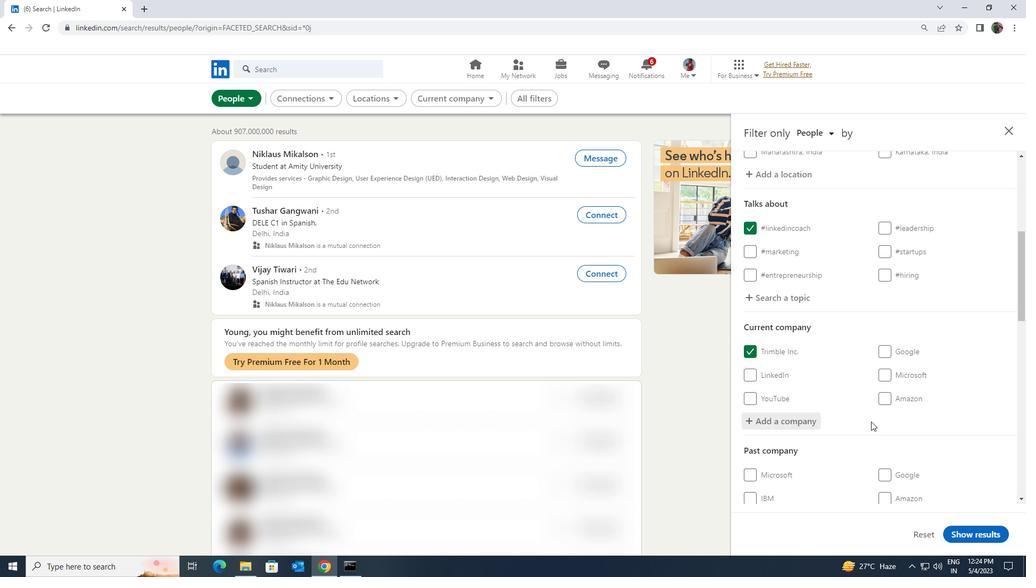 
Action: Mouse scrolled (871, 417) with delta (0, 0)
Screenshot: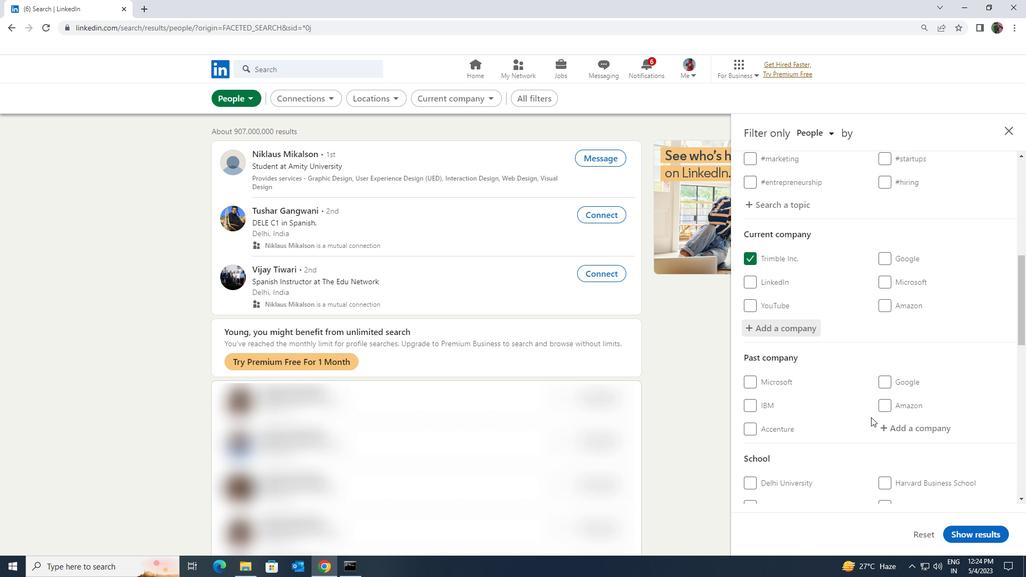 
Action: Mouse scrolled (871, 417) with delta (0, 0)
Screenshot: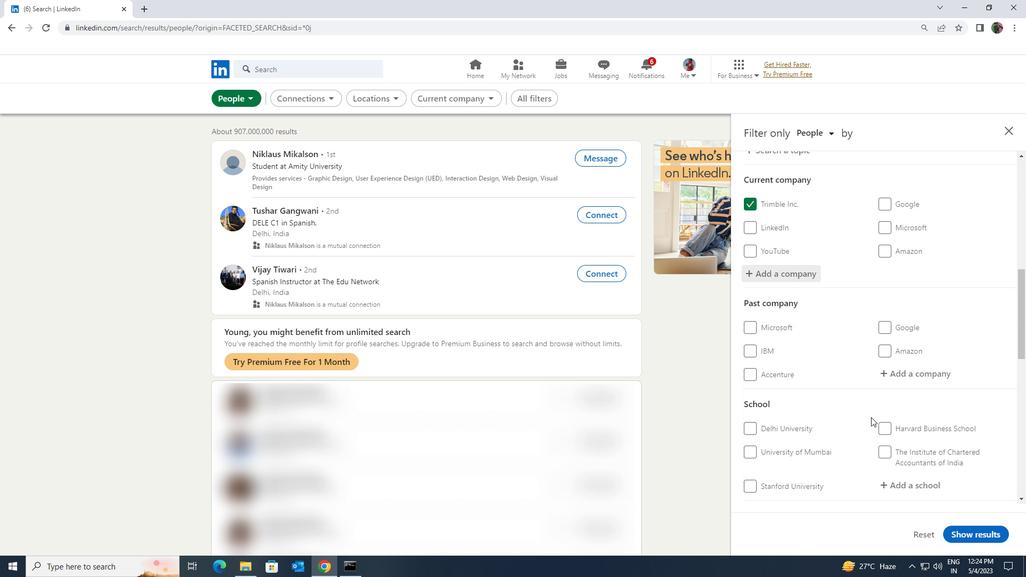 
Action: Mouse scrolled (871, 417) with delta (0, 0)
Screenshot: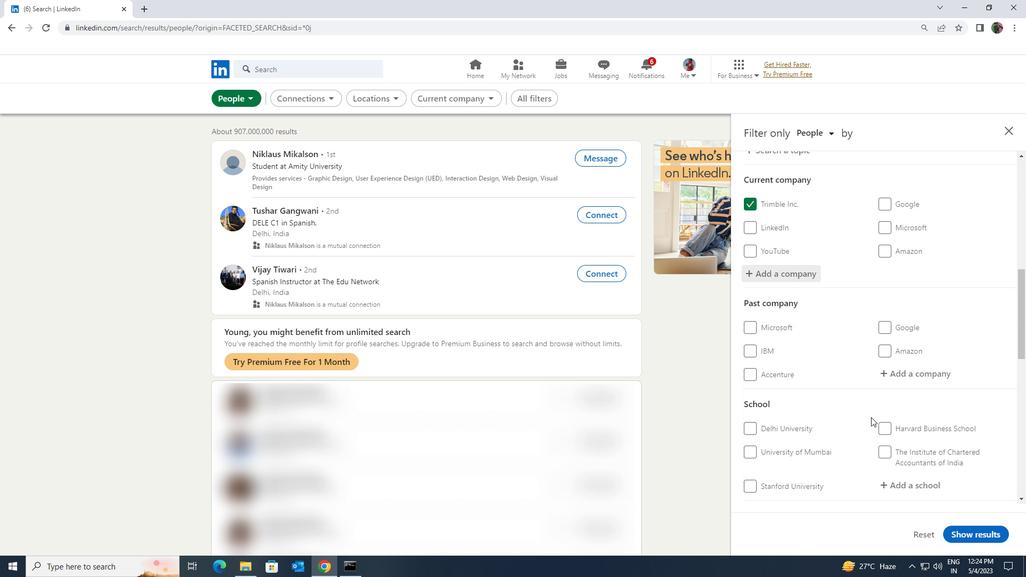 
Action: Mouse moved to (894, 384)
Screenshot: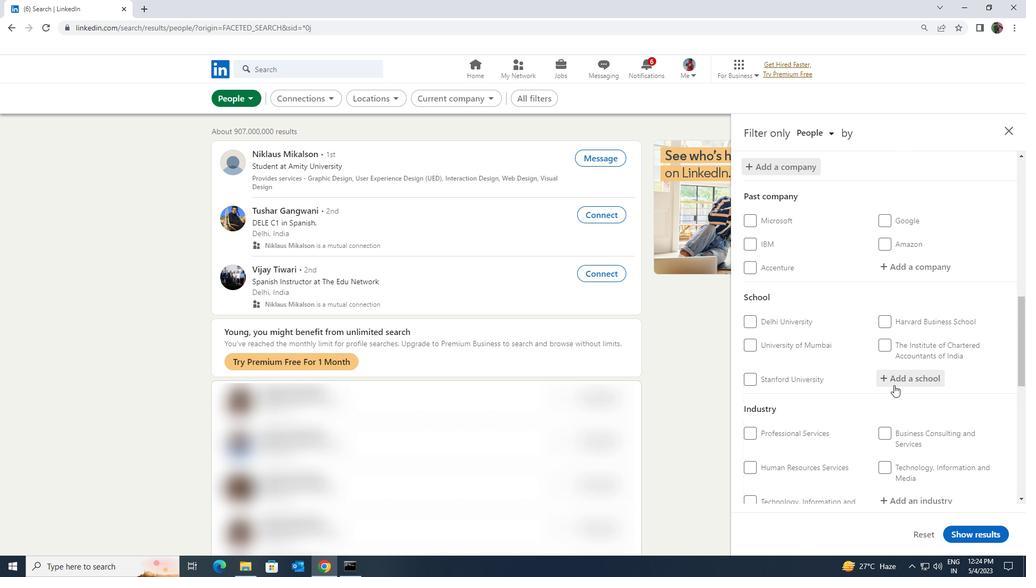 
Action: Mouse pressed left at (894, 384)
Screenshot: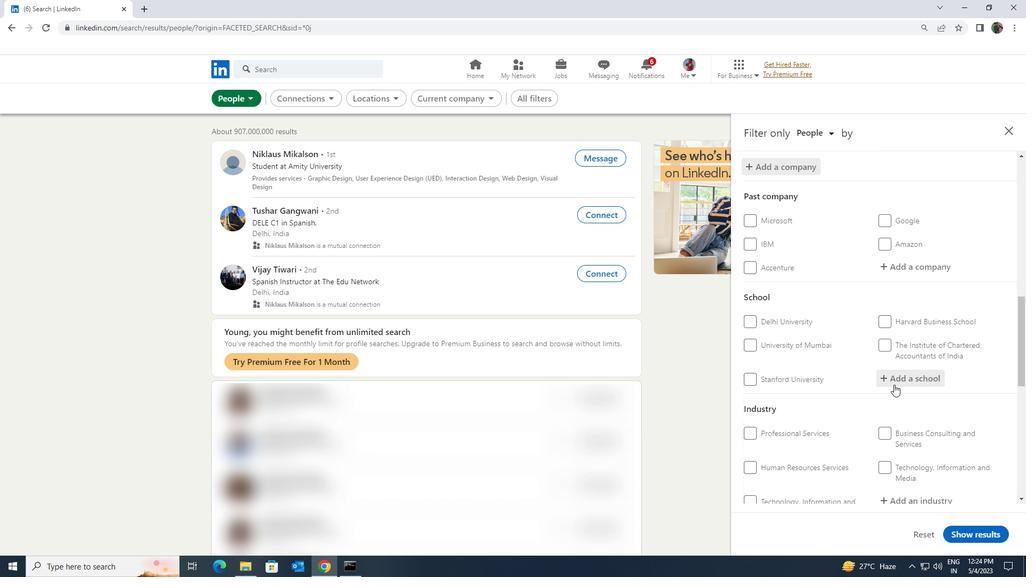 
Action: Key pressed <Key.shift><Key.shift><Key.shift><Key.shift><Key.shift><Key.shift><Key.shift>FEROZE
Screenshot: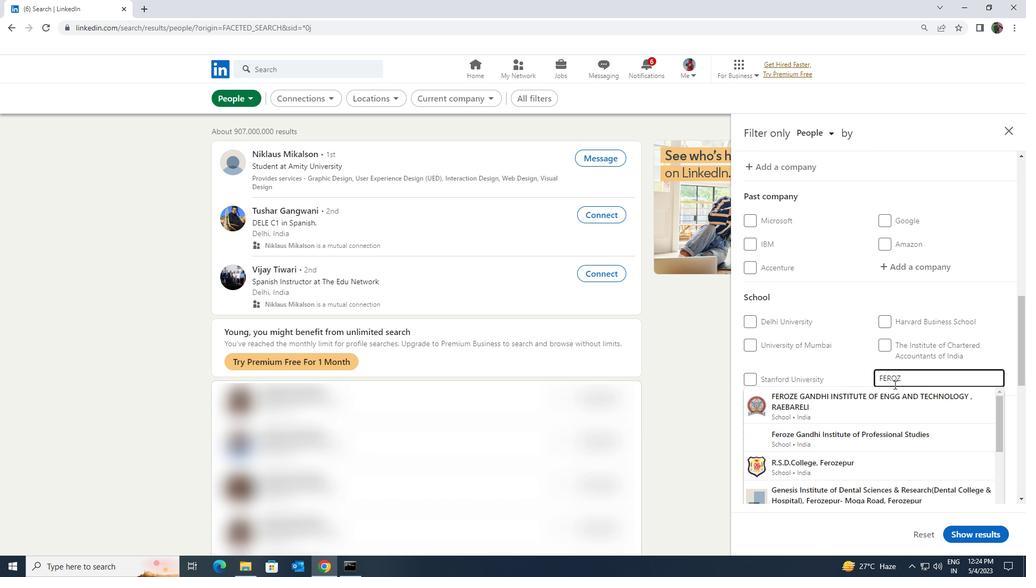
Action: Mouse moved to (894, 397)
Screenshot: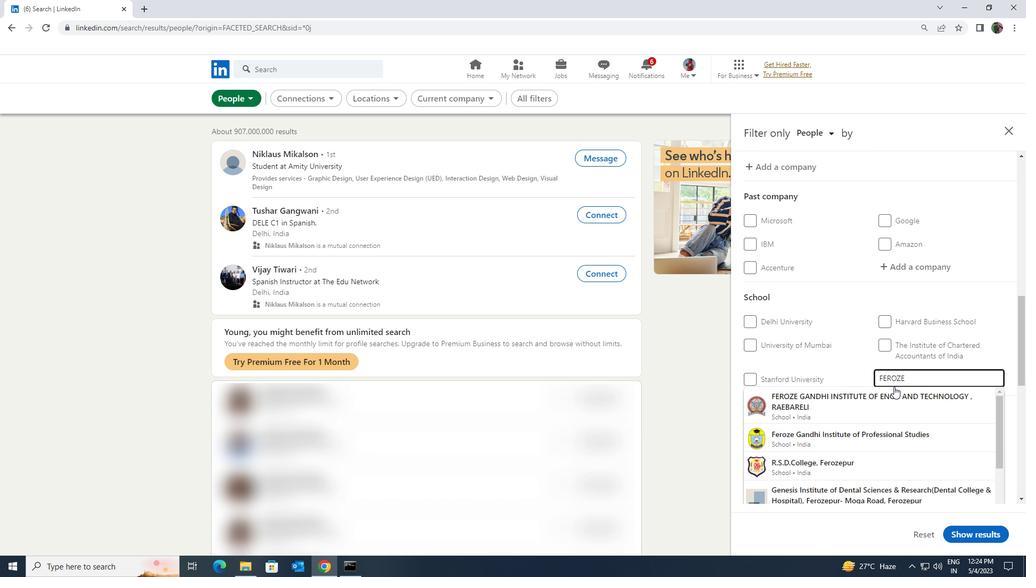 
Action: Mouse pressed left at (894, 397)
Screenshot: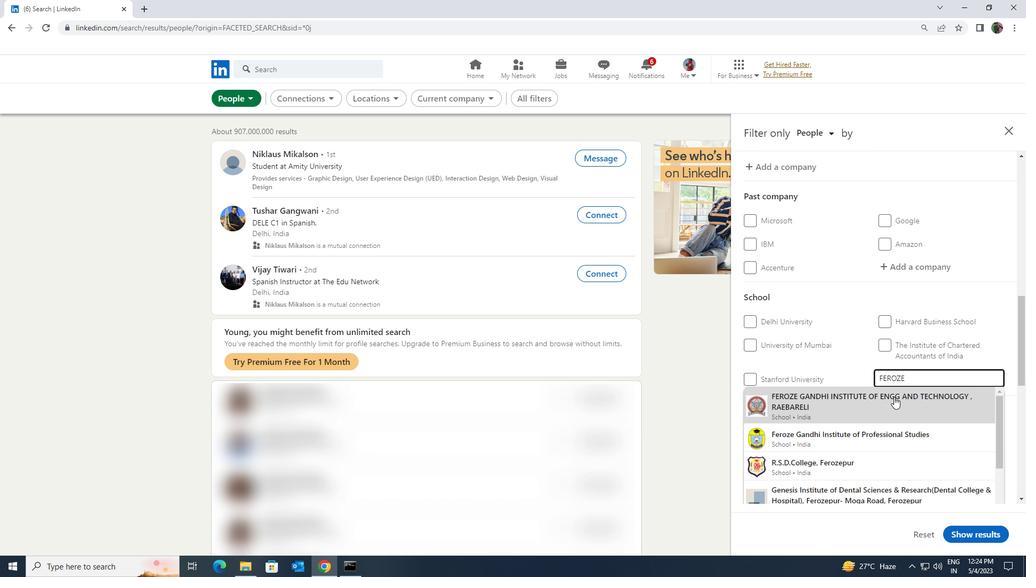 
Action: Mouse scrolled (894, 396) with delta (0, 0)
Screenshot: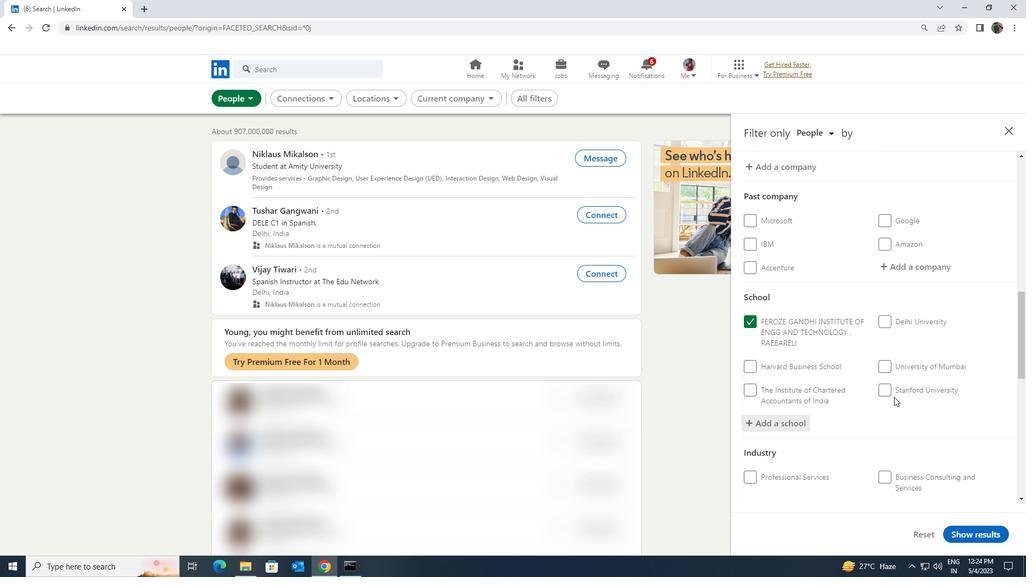 
Action: Mouse scrolled (894, 396) with delta (0, 0)
Screenshot: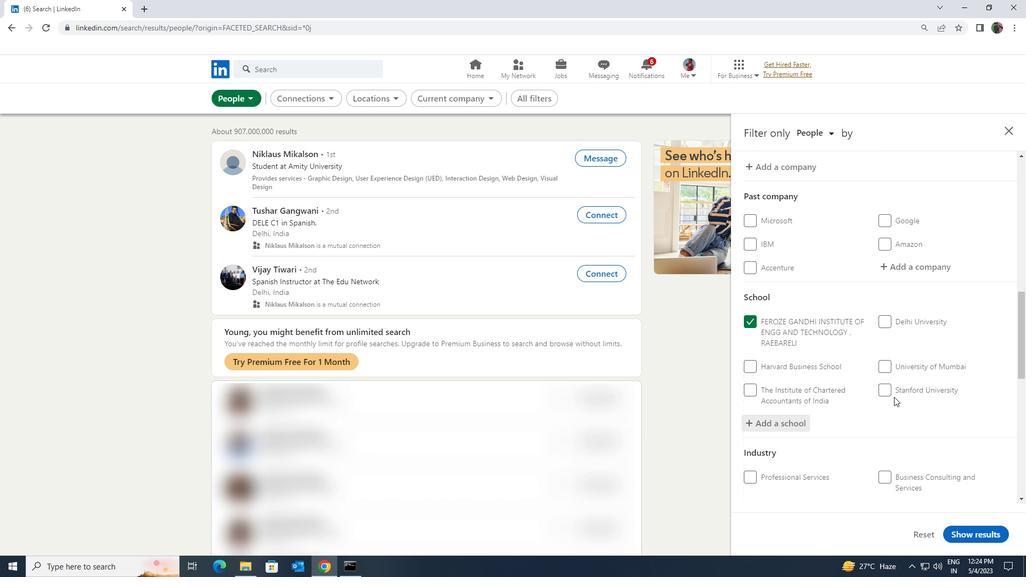 
Action: Mouse scrolled (894, 396) with delta (0, 0)
Screenshot: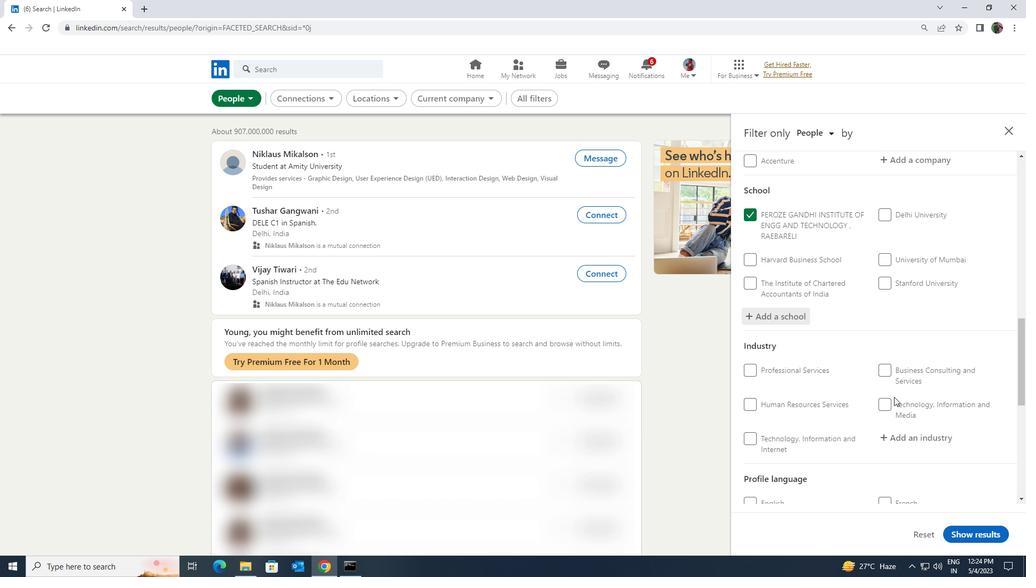 
Action: Mouse moved to (899, 387)
Screenshot: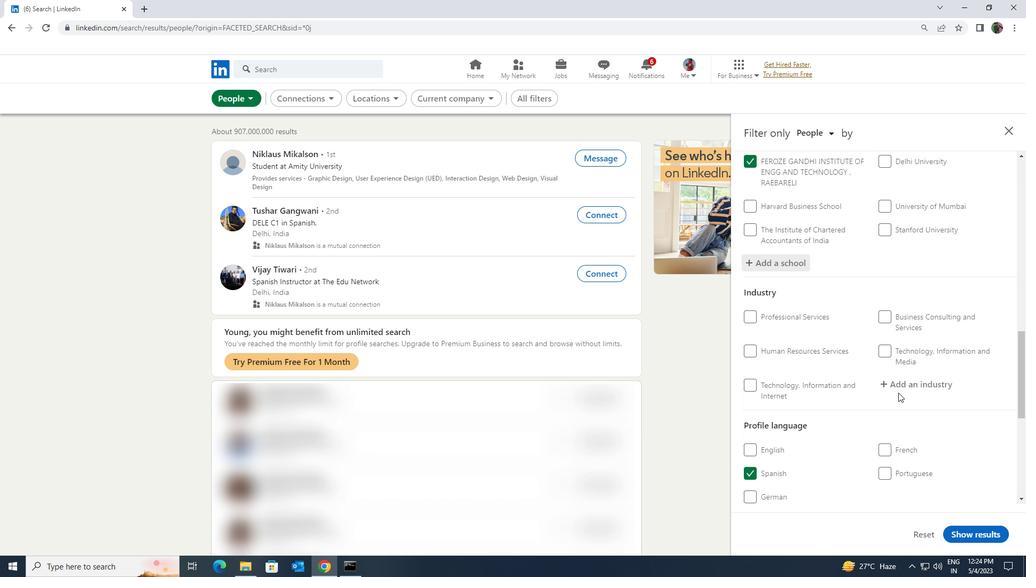 
Action: Mouse pressed left at (899, 387)
Screenshot: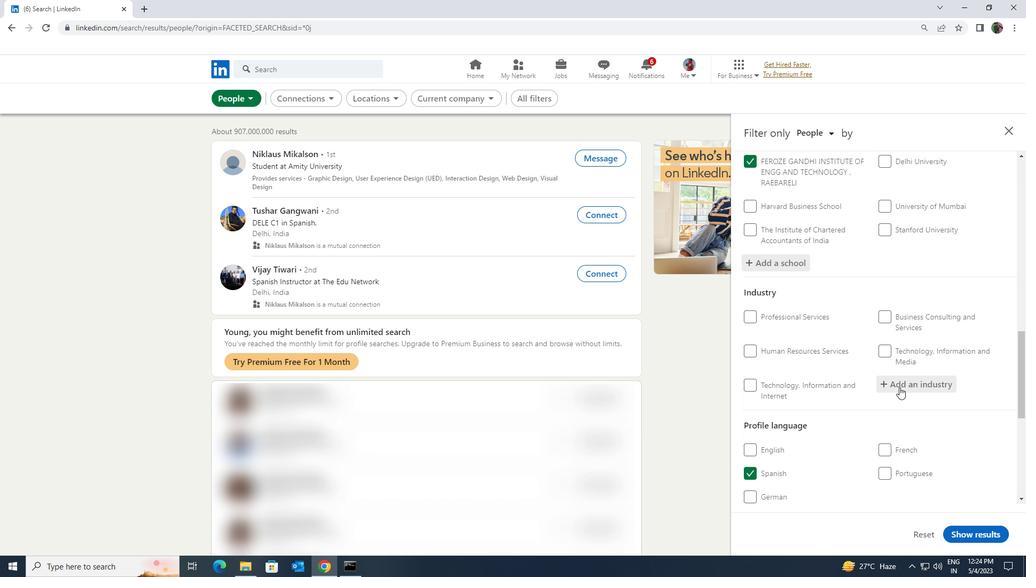 
Action: Key pressed <Key.shift><Key.shift><Key.shift><Key.shift><Key.shift><Key.shift><Key.shift><Key.shift><Key.shift>ENGINEERING<Key.space><Key.shift>SER
Screenshot: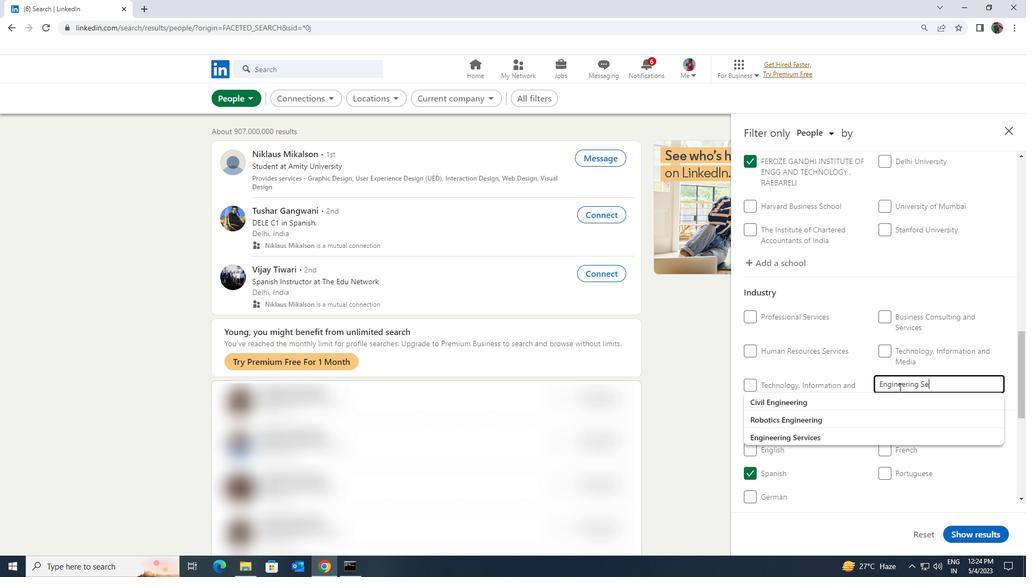 
Action: Mouse moved to (884, 405)
Screenshot: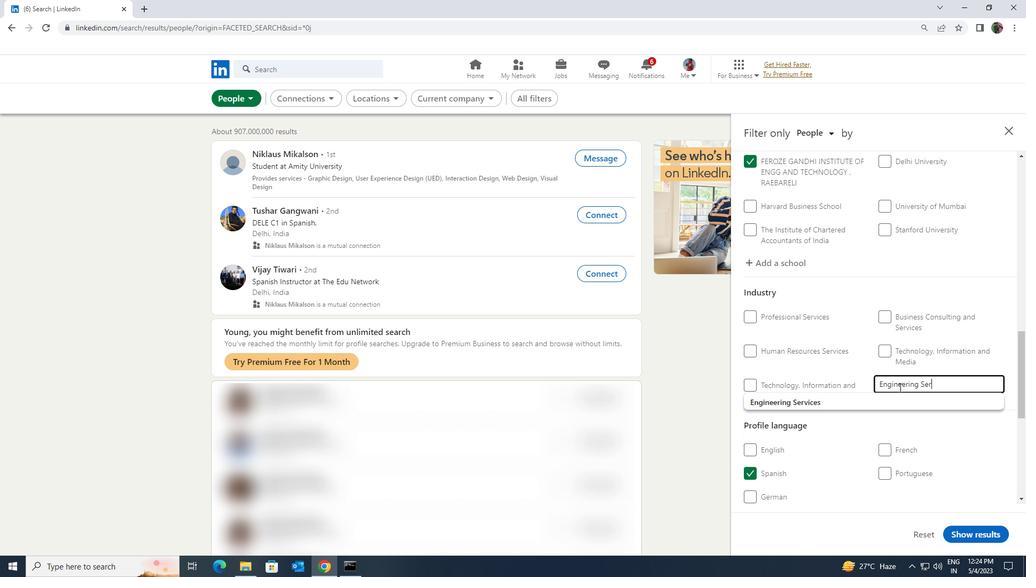 
Action: Mouse pressed left at (884, 405)
Screenshot: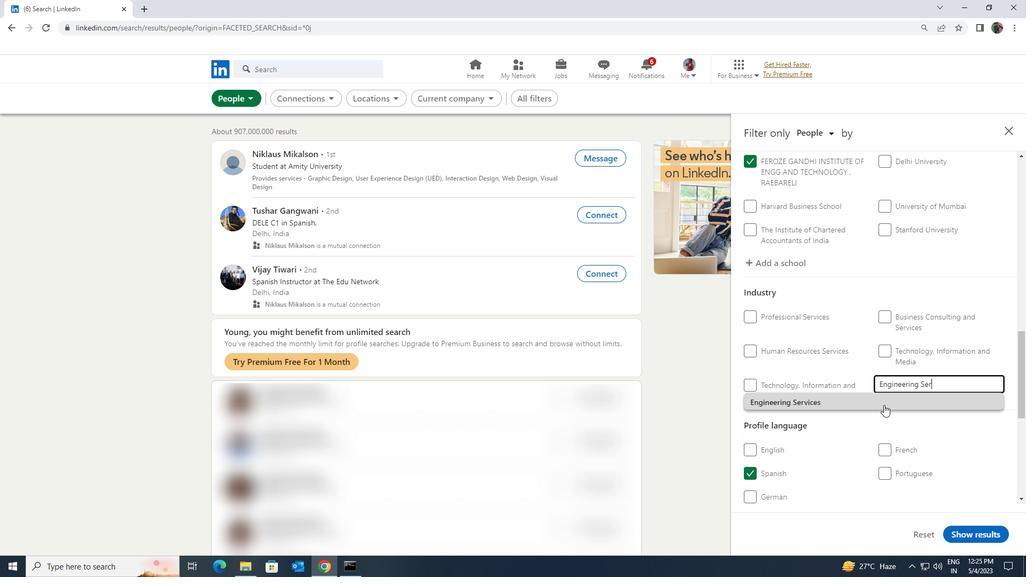 
Action: Mouse scrolled (884, 404) with delta (0, 0)
Screenshot: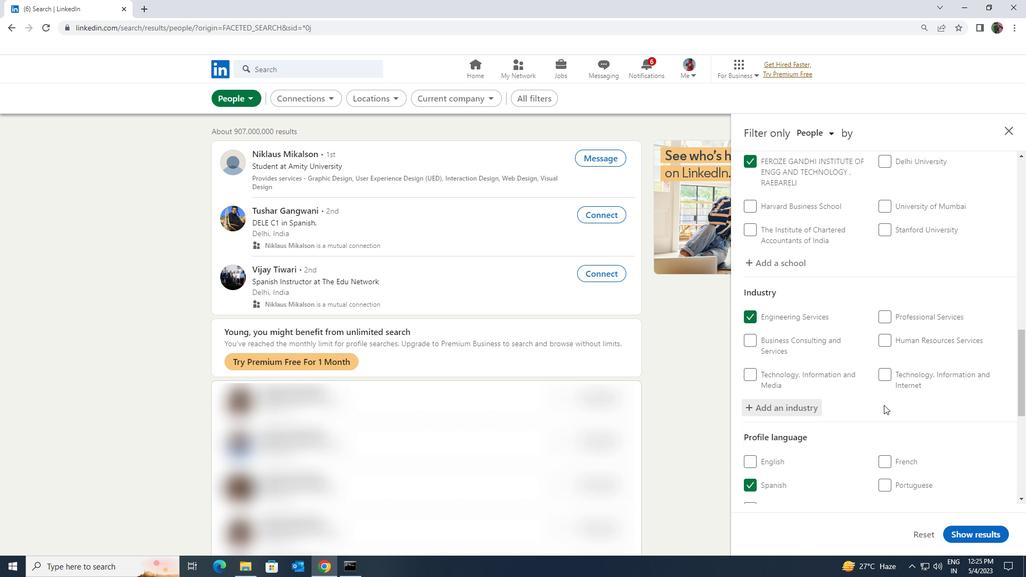
Action: Mouse scrolled (884, 404) with delta (0, 0)
Screenshot: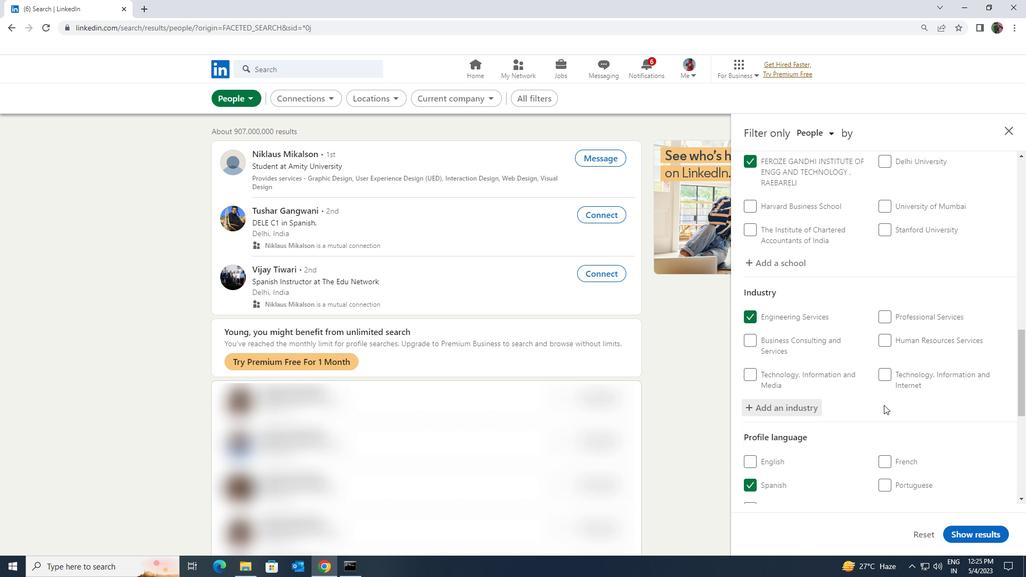 
Action: Mouse scrolled (884, 404) with delta (0, 0)
Screenshot: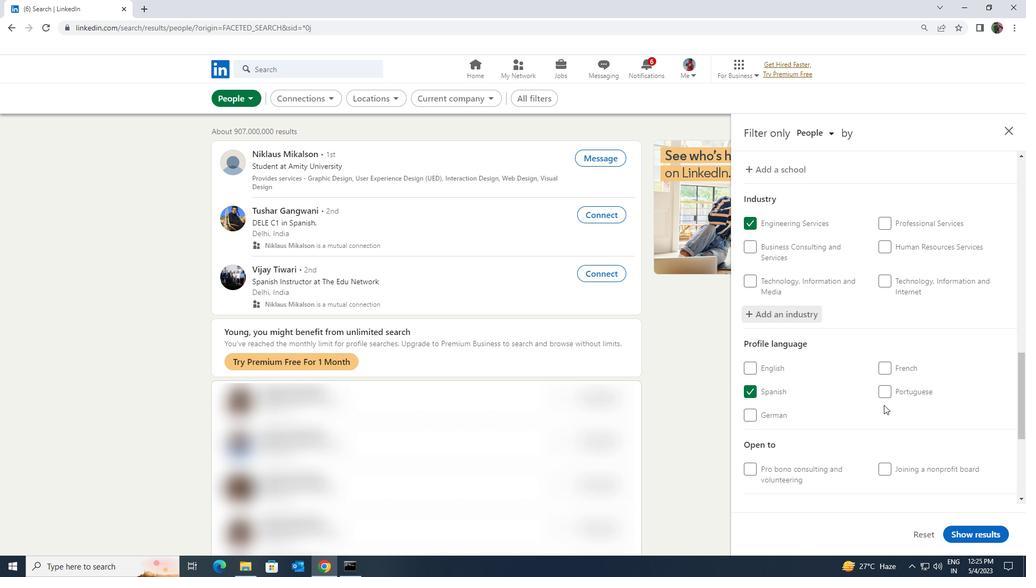 
Action: Mouse scrolled (884, 404) with delta (0, 0)
Screenshot: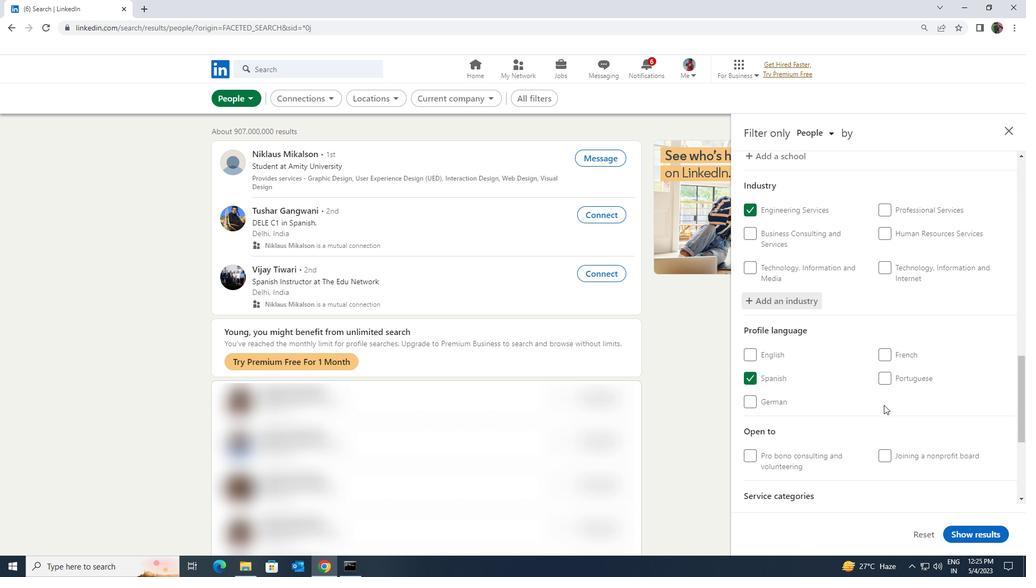 
Action: Mouse scrolled (884, 404) with delta (0, 0)
Screenshot: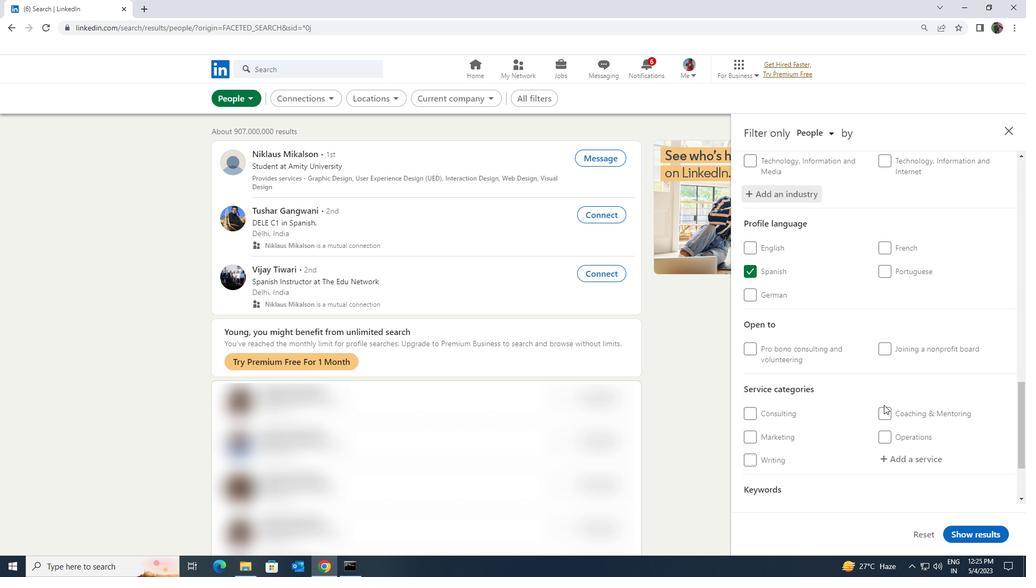 
Action: Mouse moved to (884, 407)
Screenshot: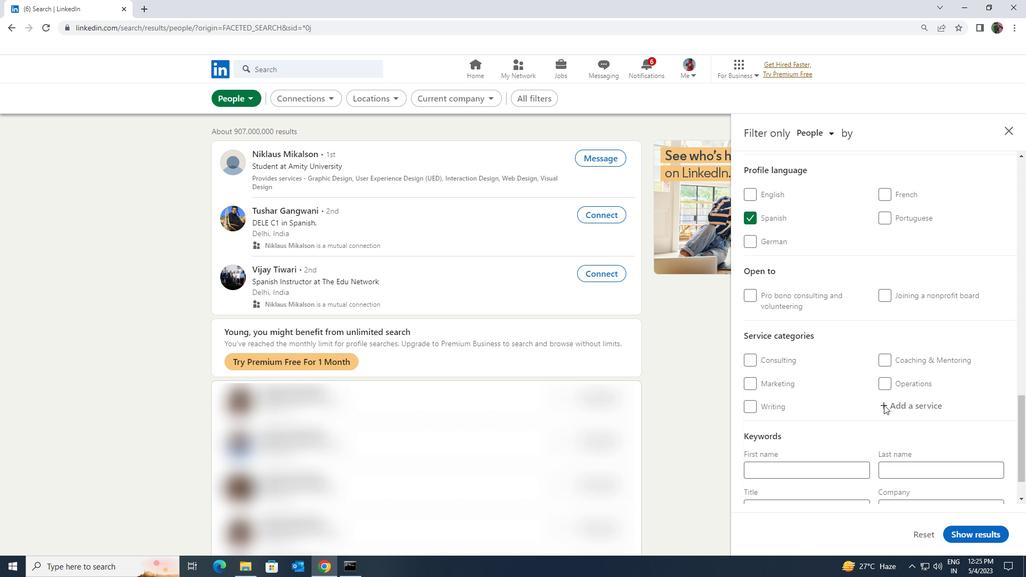 
Action: Mouse pressed left at (884, 407)
Screenshot: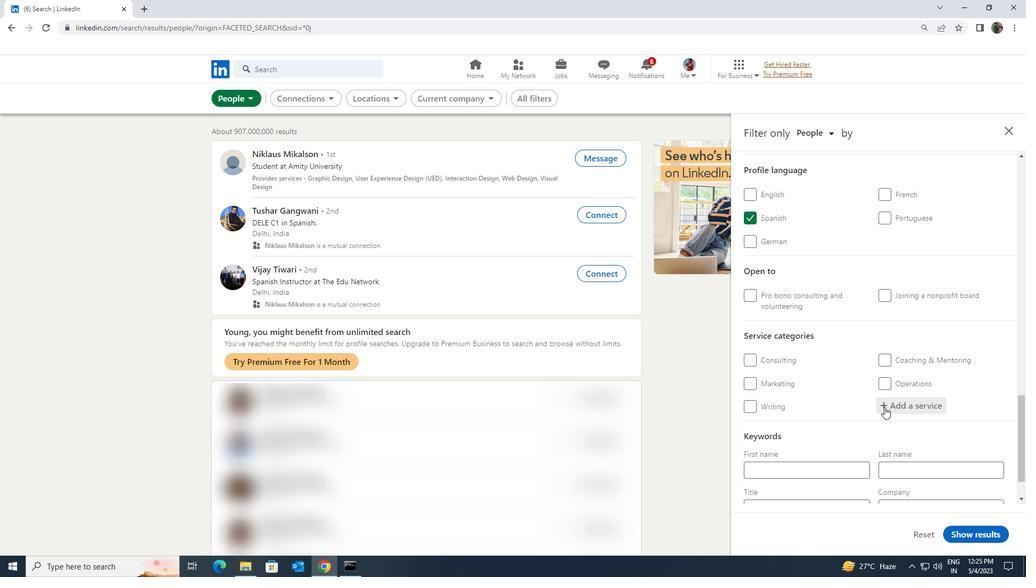 
Action: Key pressed <Key.shift>NONP
Screenshot: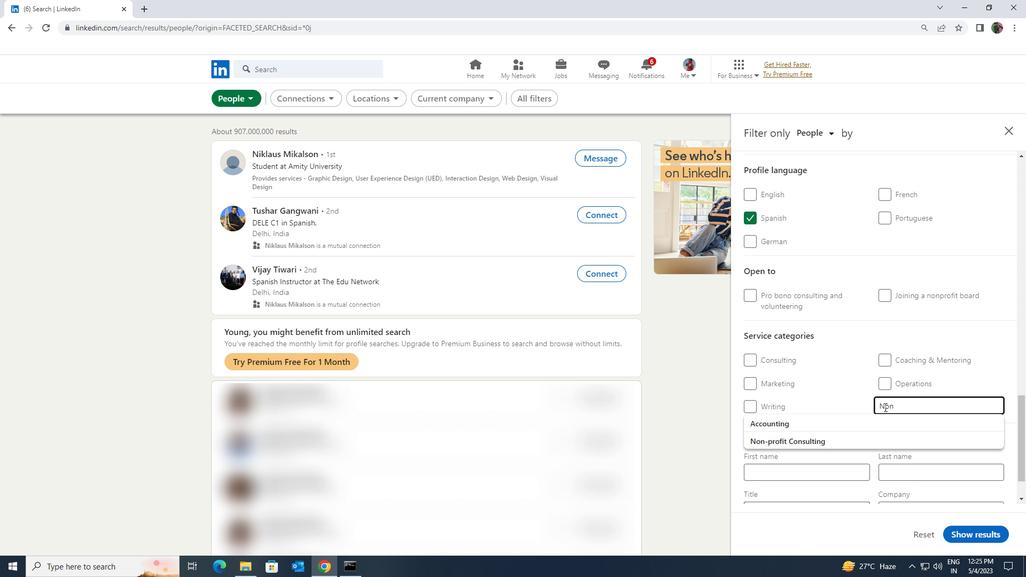 
Action: Mouse moved to (876, 433)
Screenshot: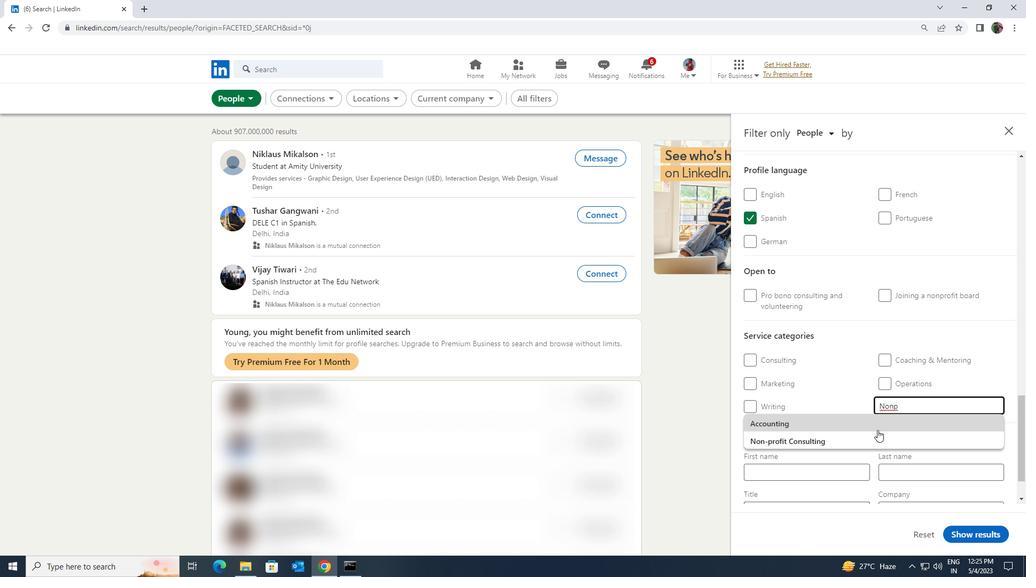 
Action: Mouse pressed left at (876, 433)
Screenshot: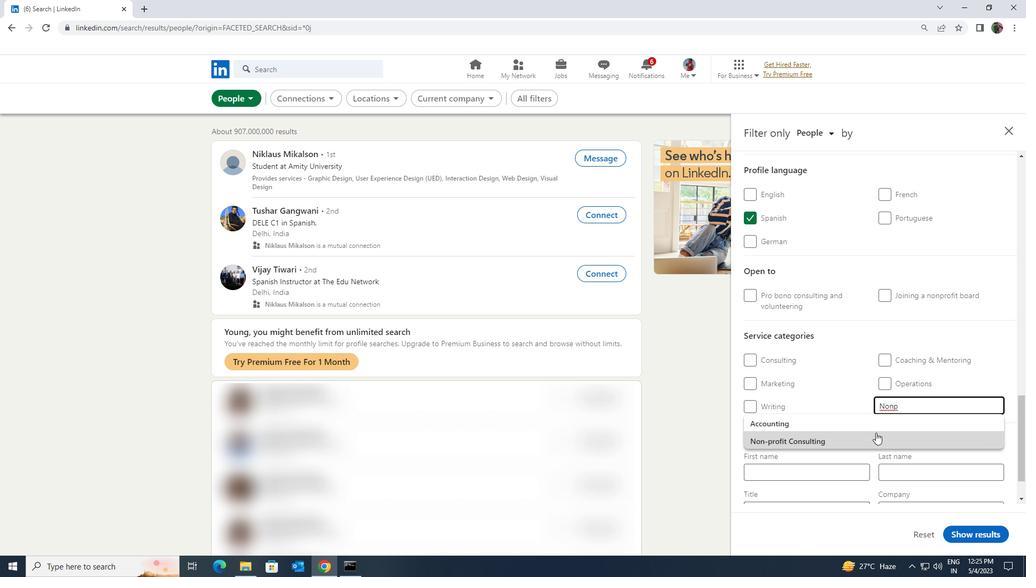 
Action: Mouse moved to (869, 429)
Screenshot: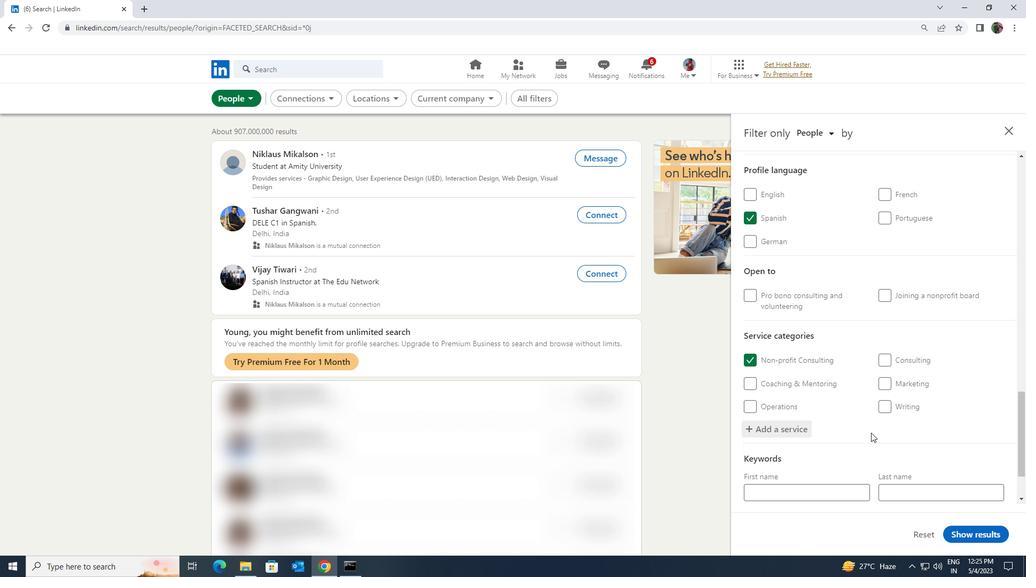 
Action: Mouse scrolled (869, 429) with delta (0, 0)
Screenshot: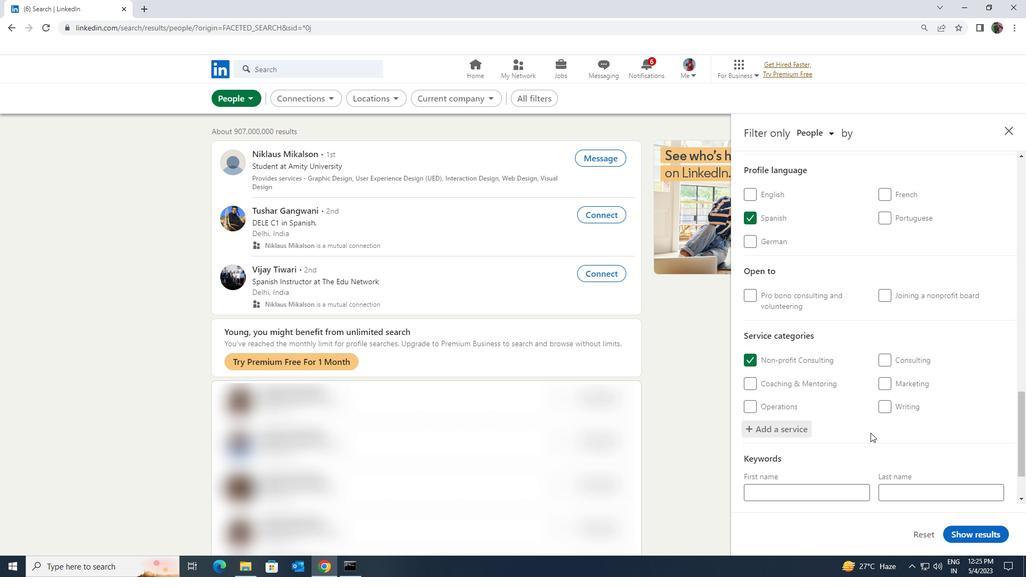 
Action: Mouse scrolled (869, 429) with delta (0, 0)
Screenshot: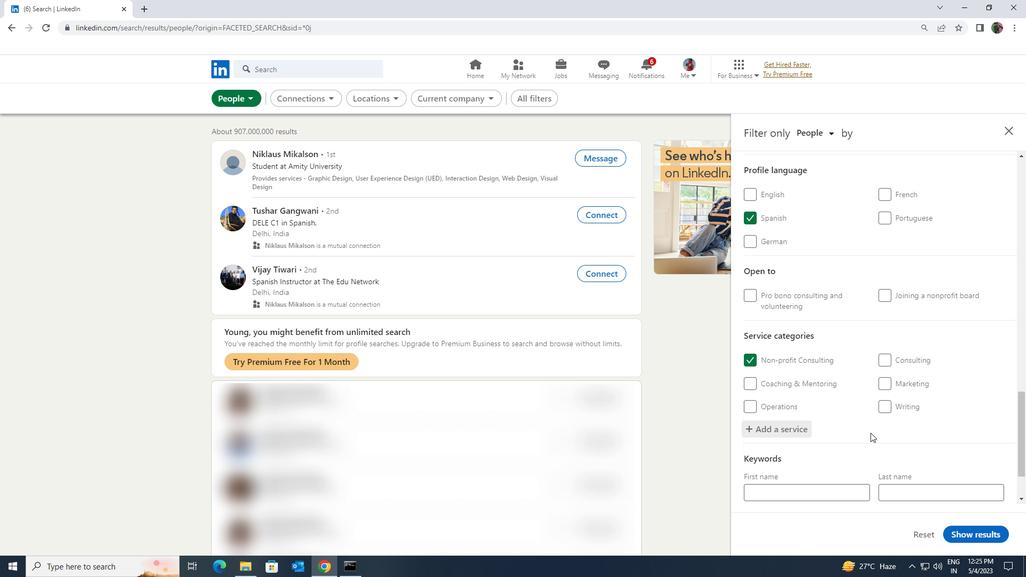 
Action: Mouse moved to (857, 449)
Screenshot: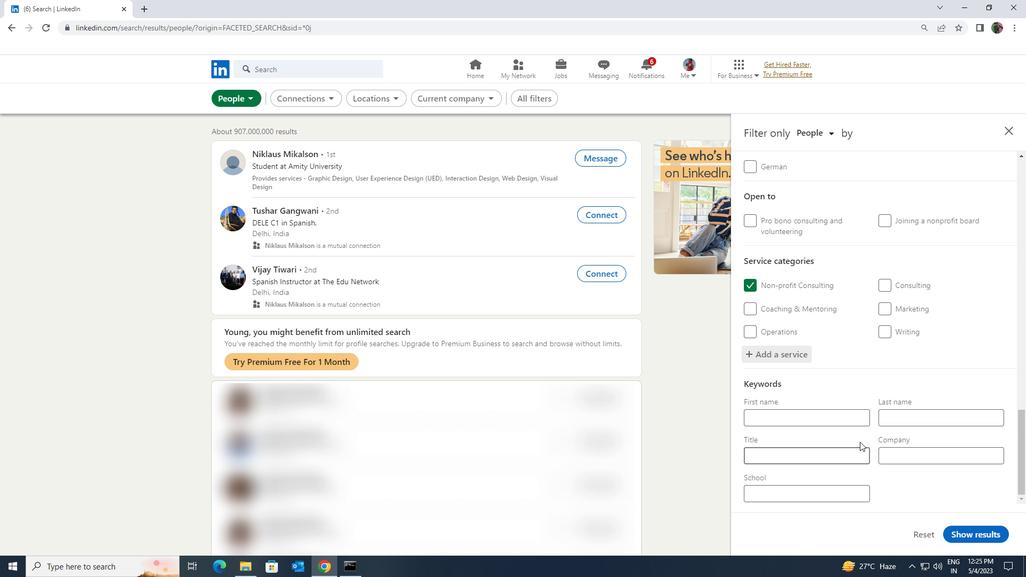 
Action: Mouse pressed left at (857, 449)
Screenshot: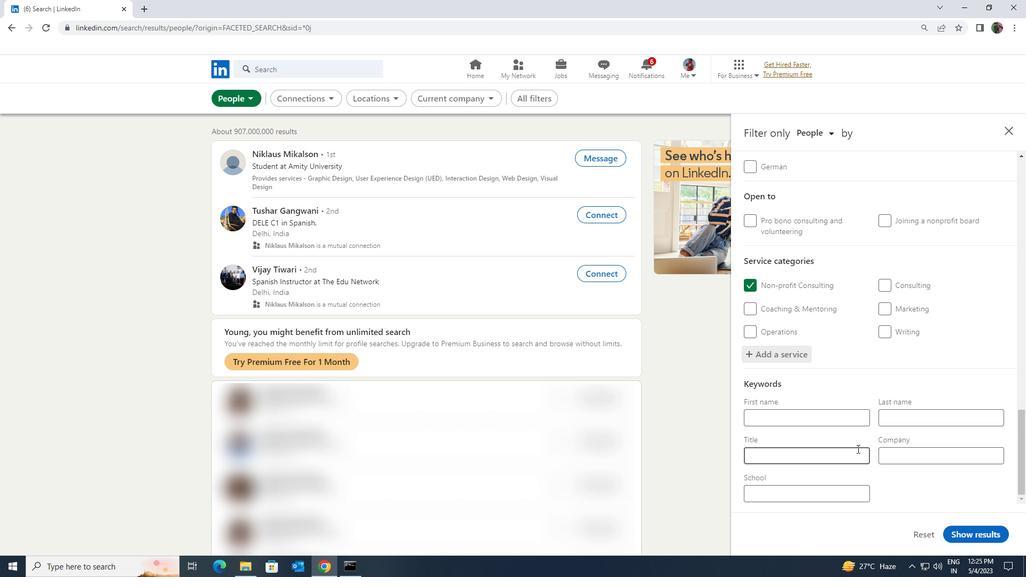 
Action: Key pressed <Key.shift><Key.shift><Key.shift><Key.shift><Key.shift>WOMENS<Key.space><Key.shift><Key.shift><Key.shift><Key.shift>SHELTER<Key.space><Key.shift><Key.shift><Key.shift><Key.shift><Key.shift><Key.shift><Key.shift><Key.shift><Key.shift><Key.shift><Key.shift>JOB
Screenshot: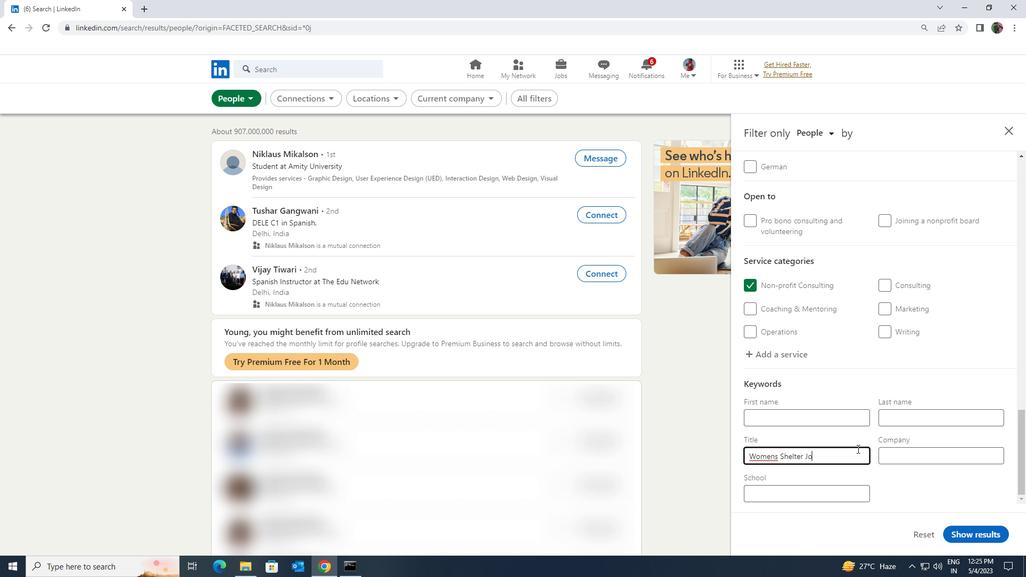 
Action: Mouse moved to (957, 531)
Screenshot: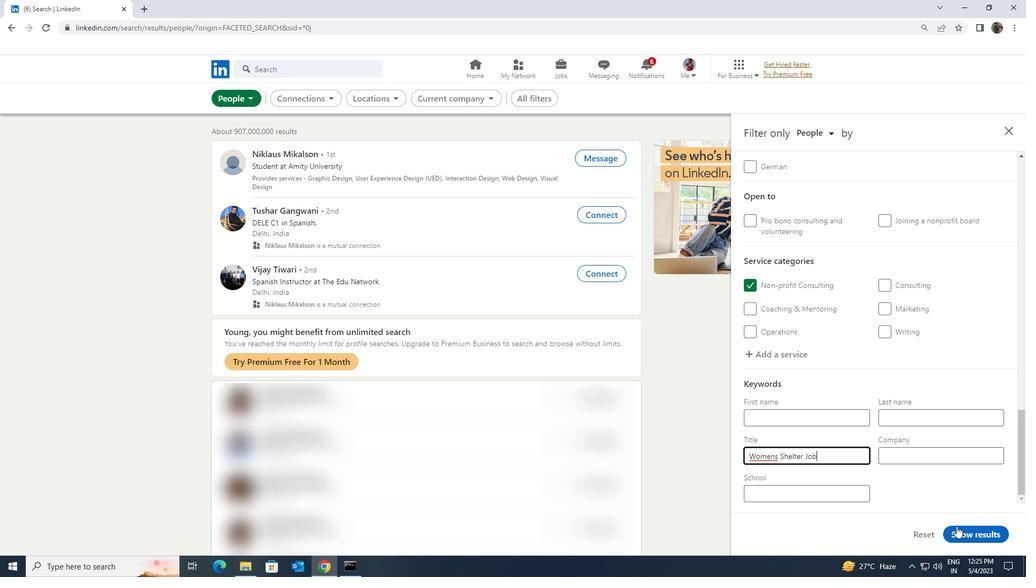 
Action: Mouse pressed left at (957, 531)
Screenshot: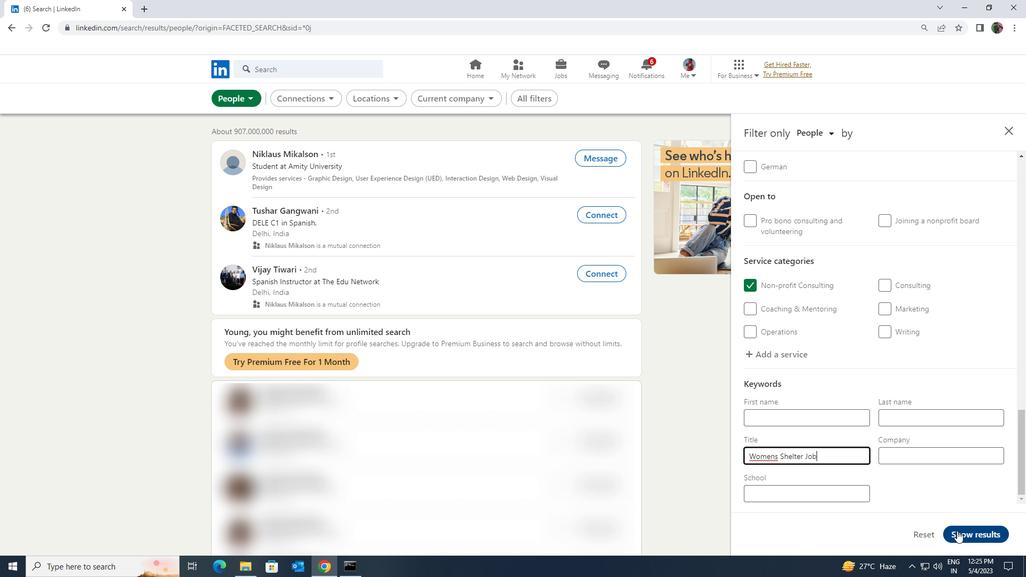 
